 Task: Look for space in Mihona, India from 1st August, 2023 to 5th August, 2023 for 3 adults, 1 child in price range Rs.13000 to Rs.20000. Place can be entire place with 2 bedrooms having 3 beds and 2 bathrooms. Property type can be house, flat, guest house. Booking option can be shelf check-in. Required host language is English.
Action: Mouse moved to (431, 60)
Screenshot: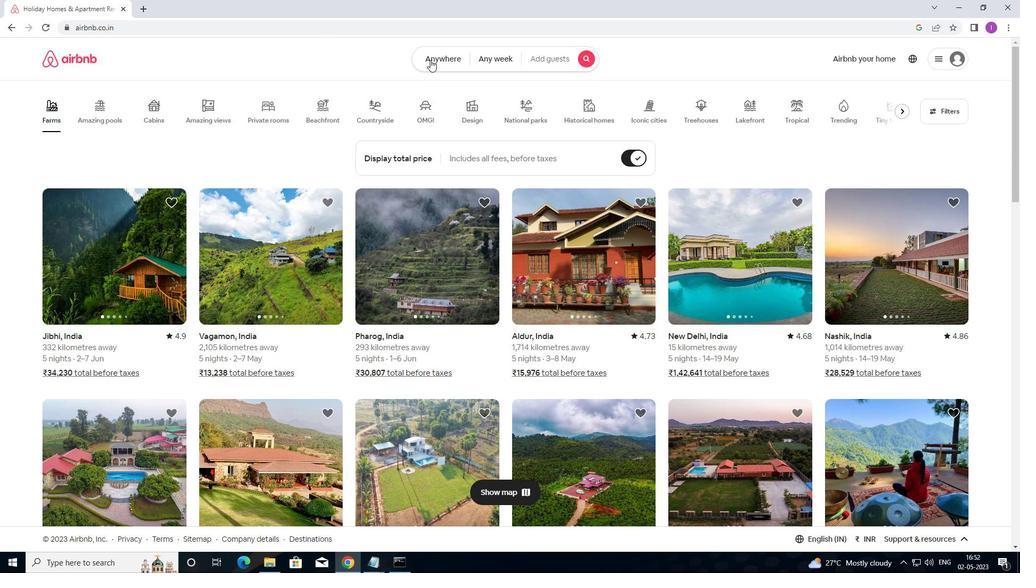 
Action: Mouse pressed left at (431, 60)
Screenshot: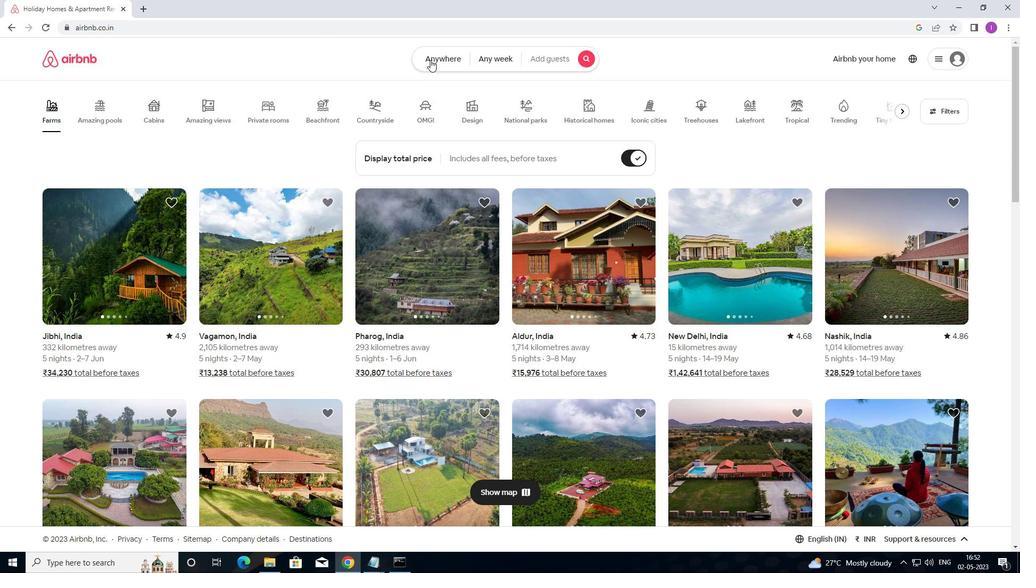 
Action: Mouse moved to (360, 105)
Screenshot: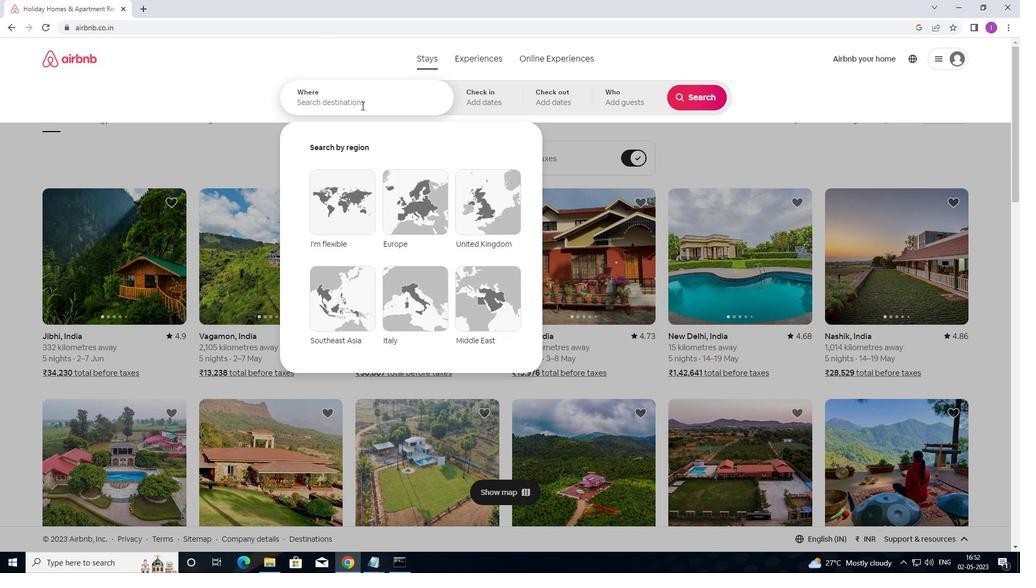 
Action: Mouse pressed left at (360, 105)
Screenshot: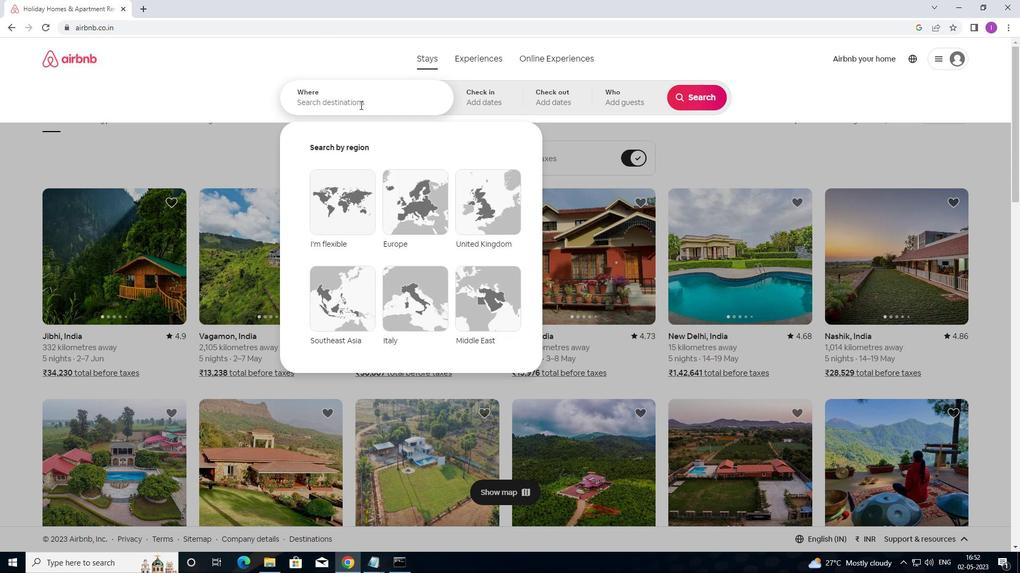
Action: Mouse moved to (452, 65)
Screenshot: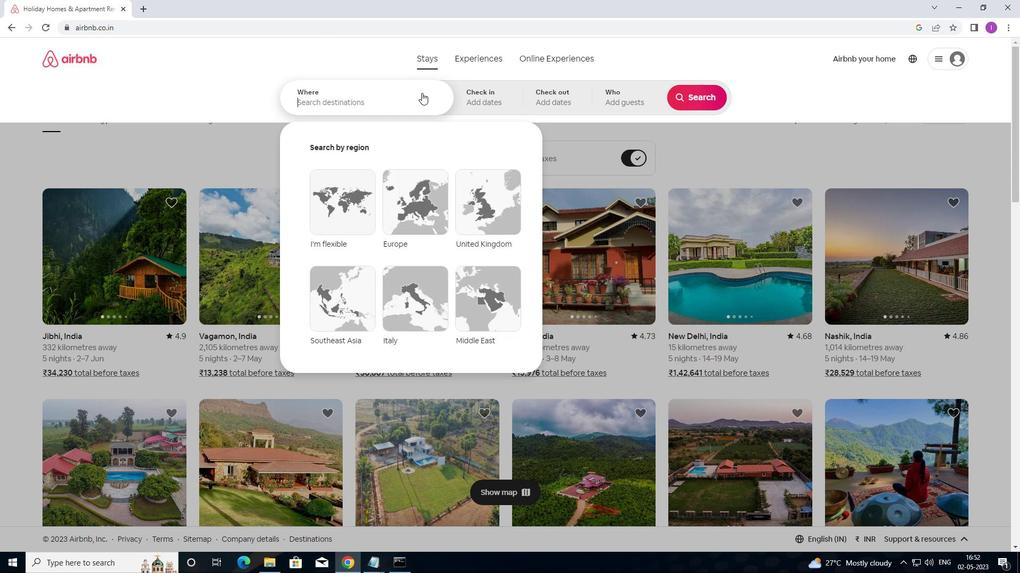
Action: Key pressed <Key.shift>MIHONA,<Key.shift>INDIA
Screenshot: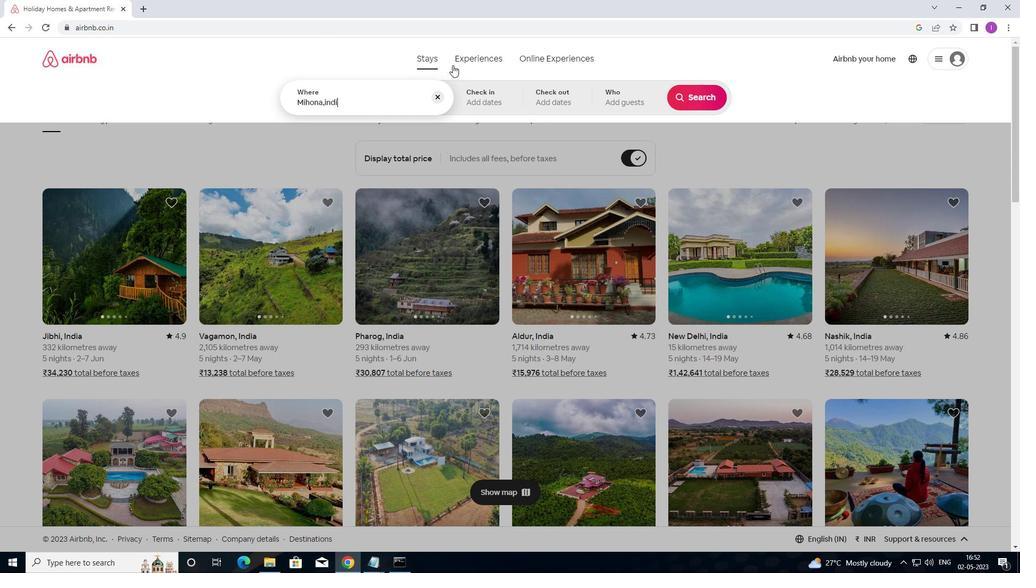 
Action: Mouse moved to (489, 104)
Screenshot: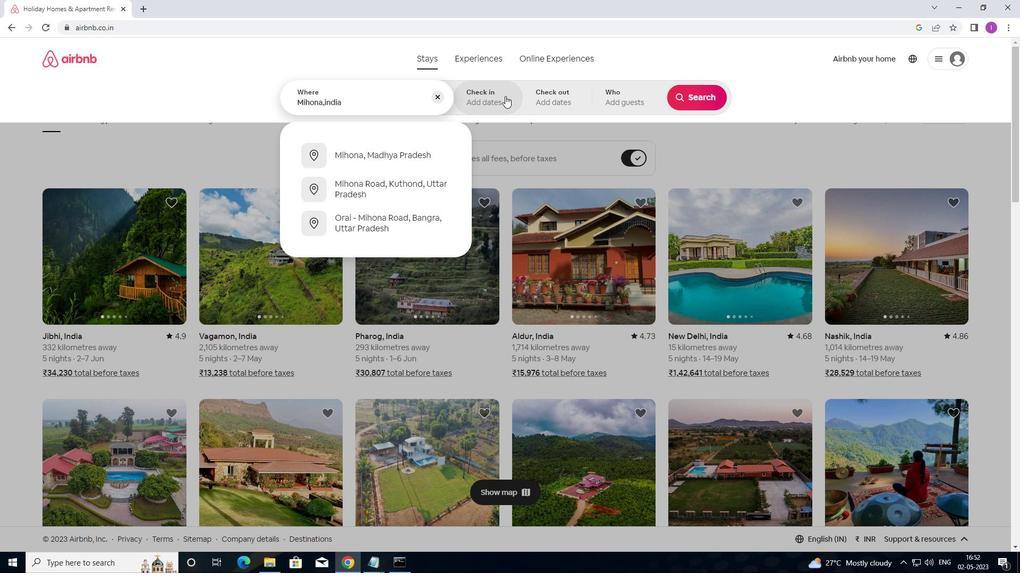 
Action: Mouse pressed left at (489, 104)
Screenshot: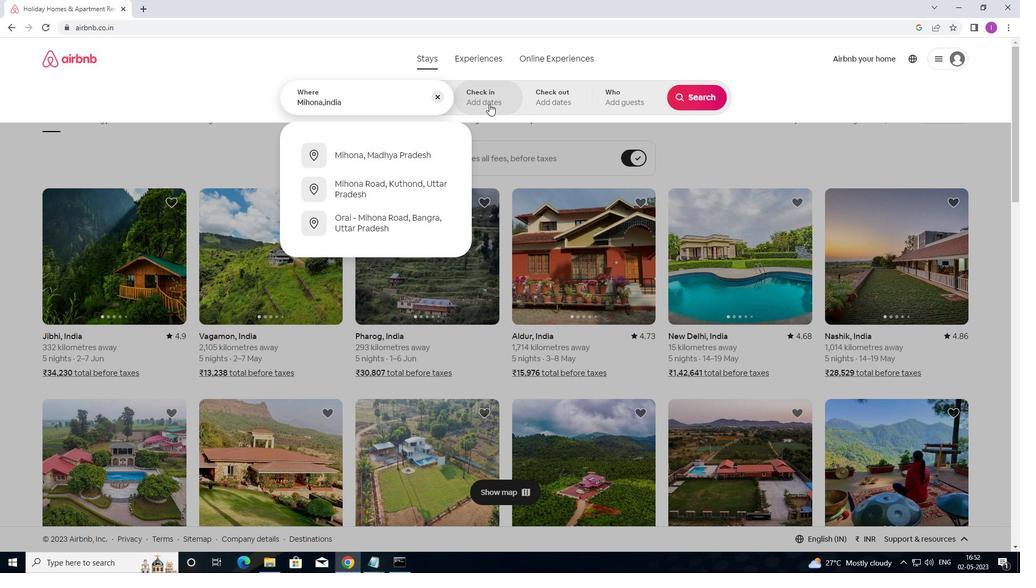 
Action: Mouse moved to (699, 180)
Screenshot: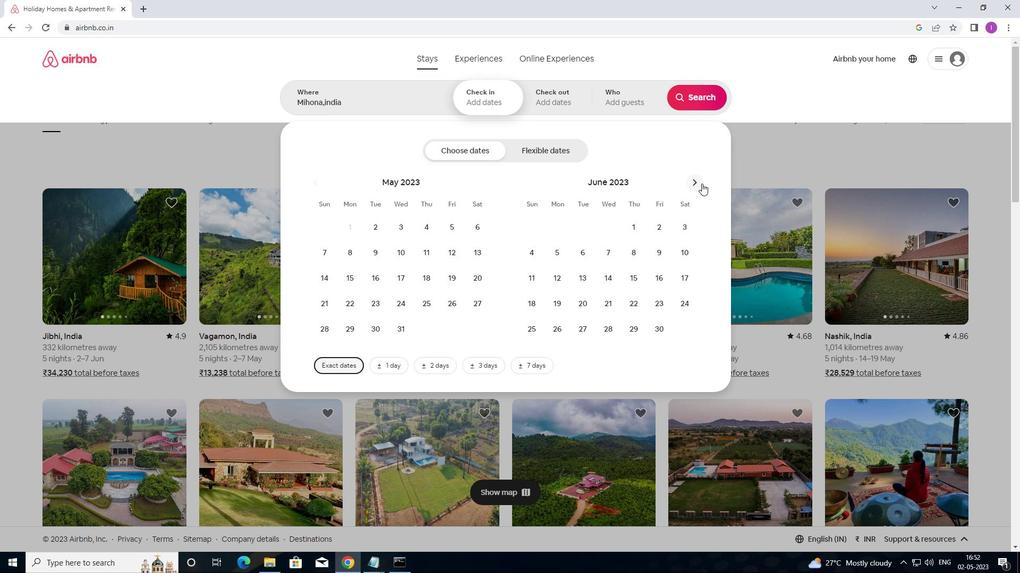 
Action: Mouse pressed left at (699, 180)
Screenshot: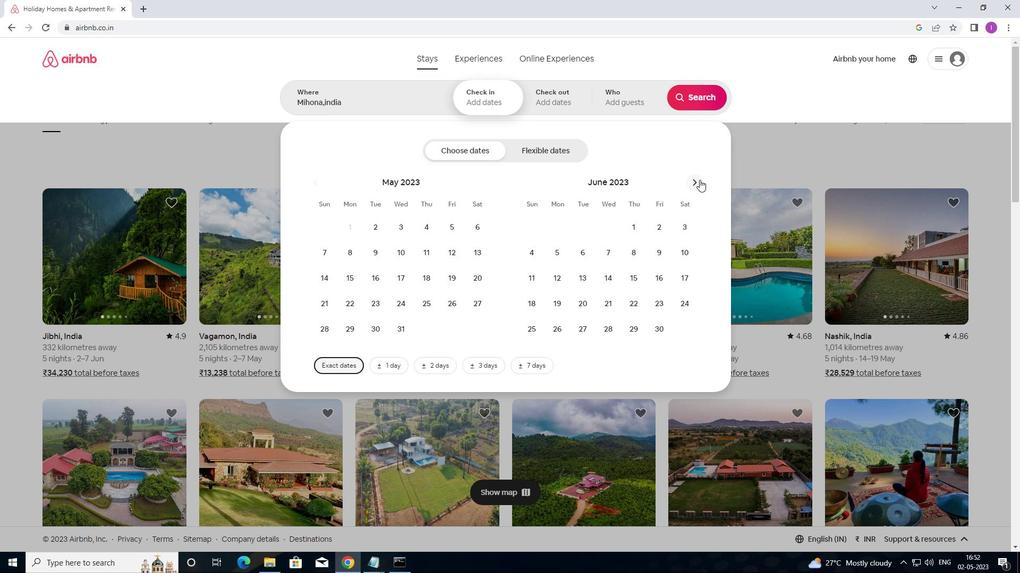 
Action: Mouse pressed left at (699, 180)
Screenshot: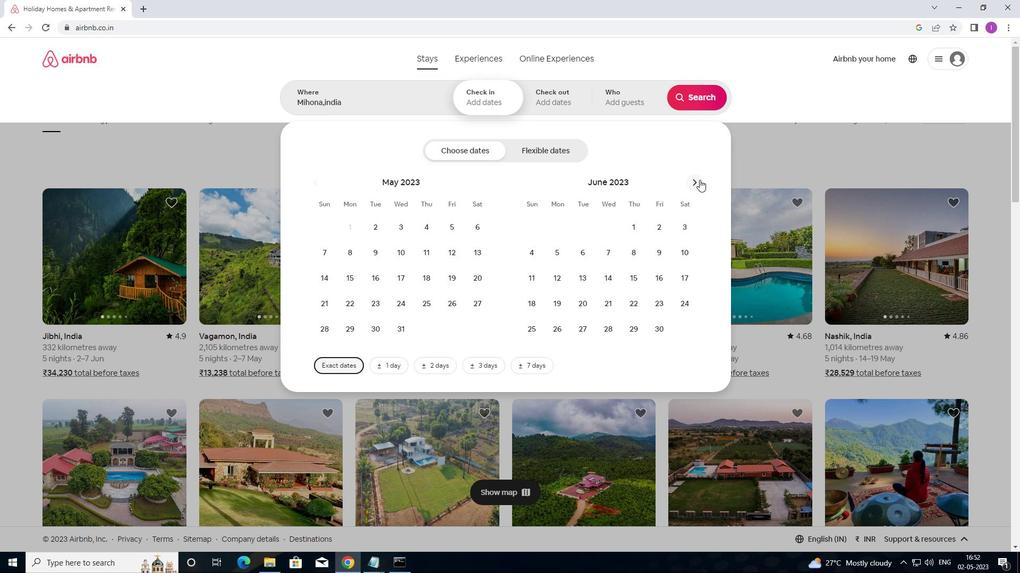 
Action: Mouse pressed left at (699, 180)
Screenshot: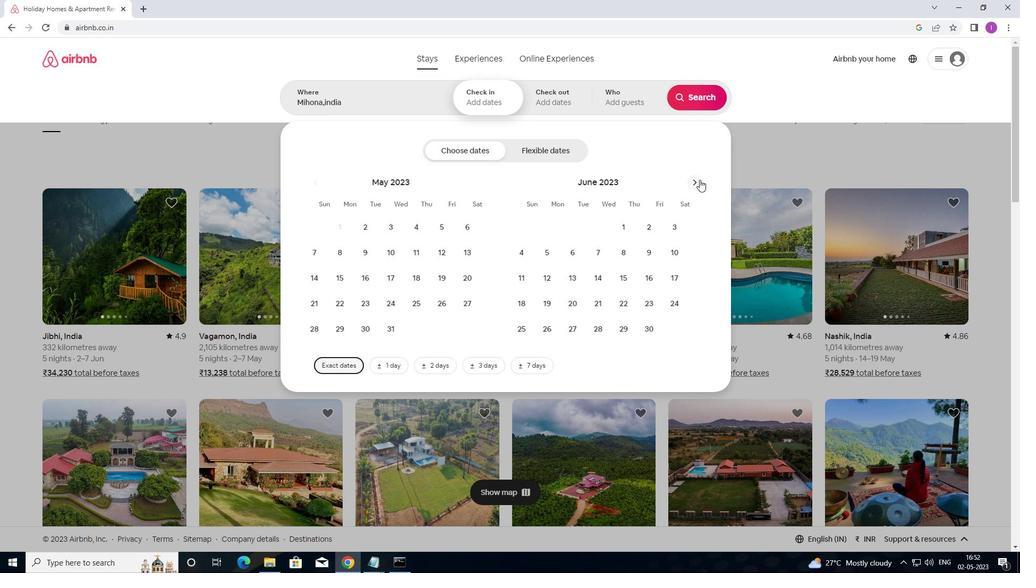
Action: Mouse moved to (699, 180)
Screenshot: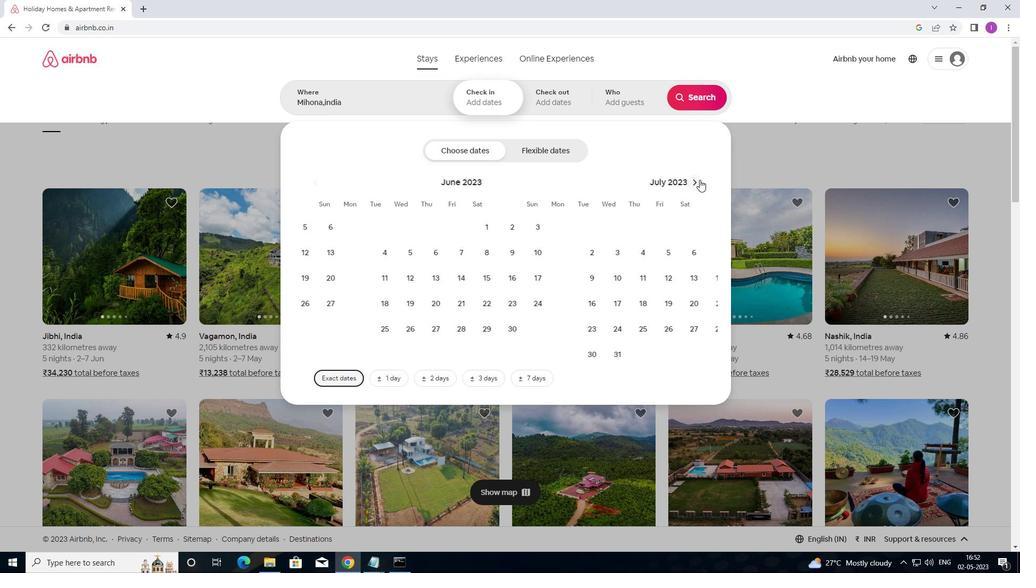 
Action: Mouse pressed left at (699, 180)
Screenshot: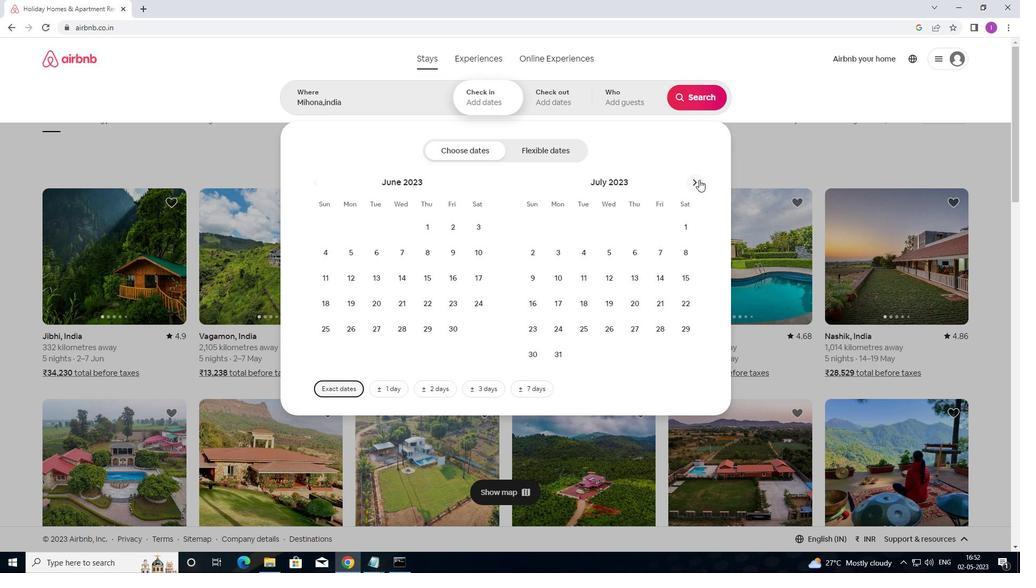 
Action: Mouse moved to (369, 227)
Screenshot: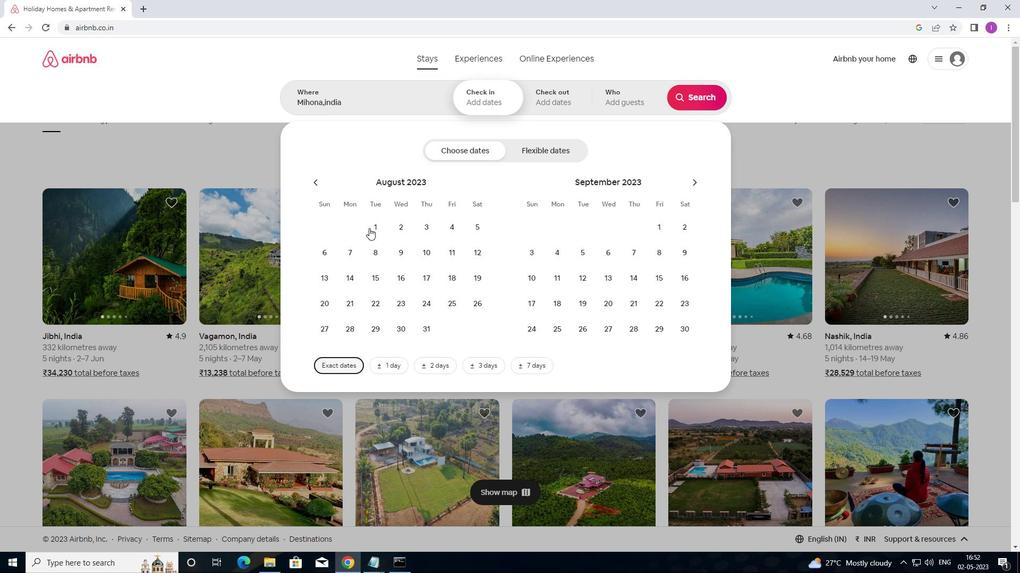 
Action: Mouse pressed left at (369, 227)
Screenshot: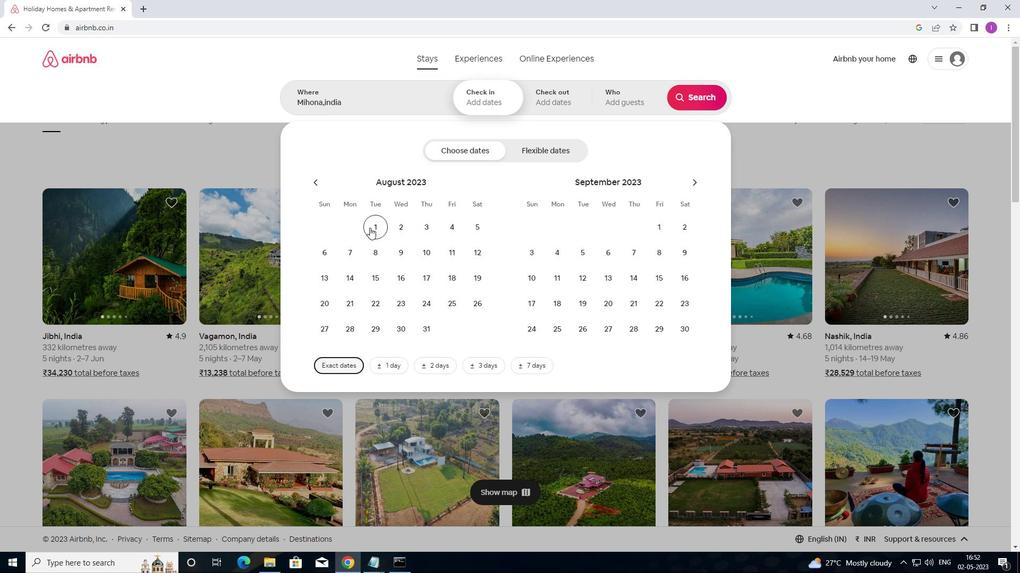
Action: Mouse moved to (486, 221)
Screenshot: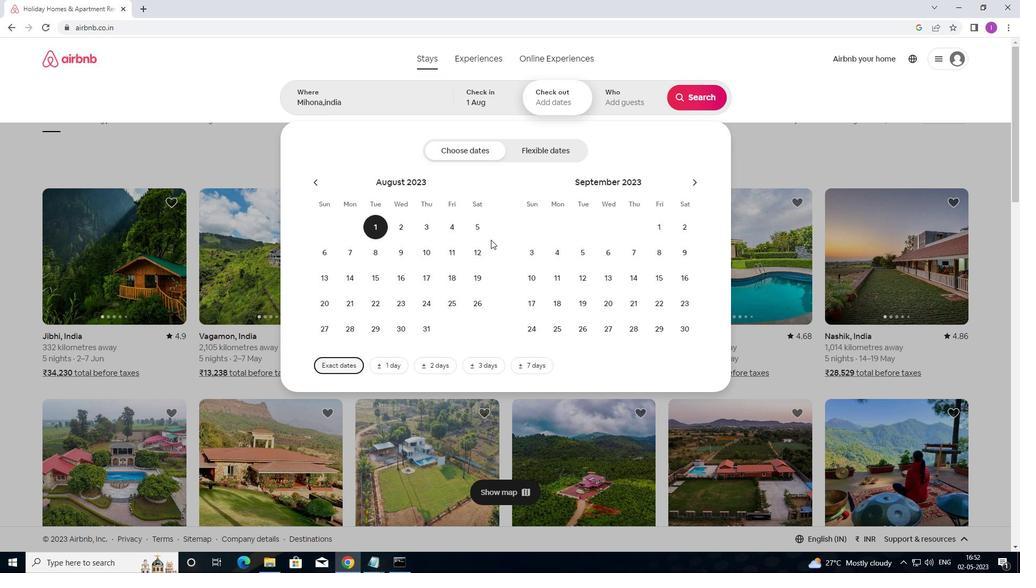 
Action: Mouse pressed left at (486, 221)
Screenshot: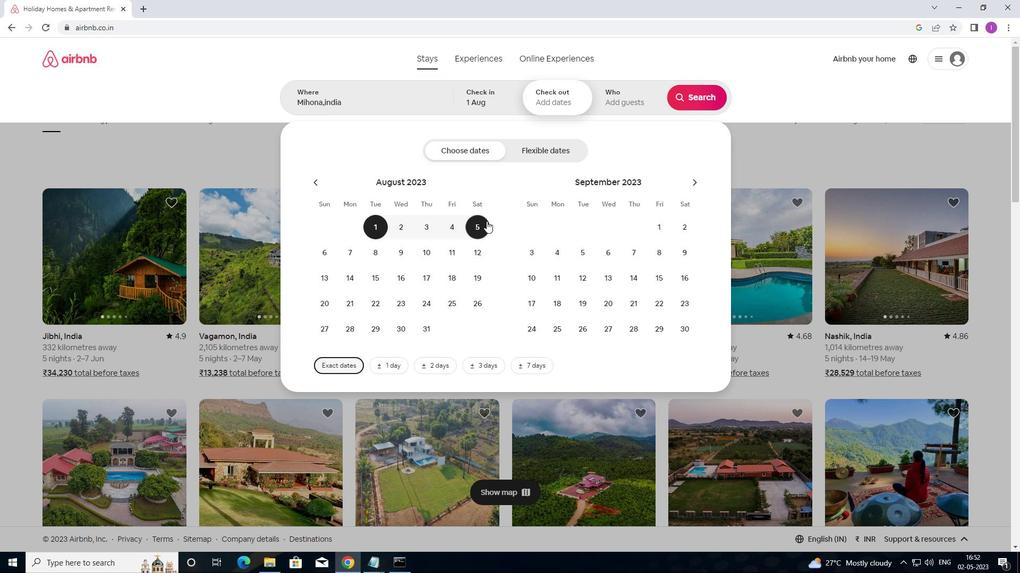 
Action: Mouse moved to (639, 89)
Screenshot: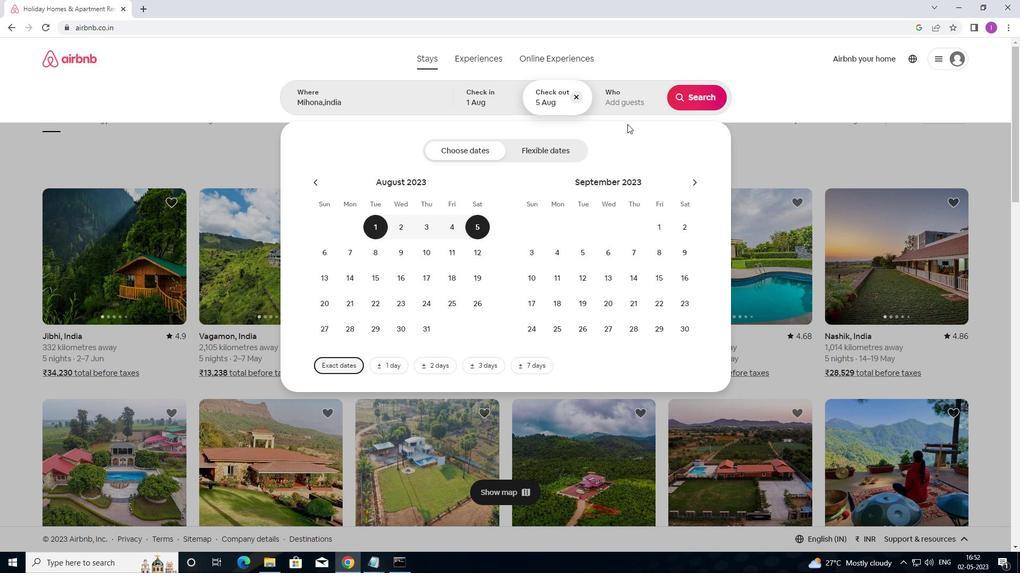 
Action: Mouse pressed left at (639, 89)
Screenshot: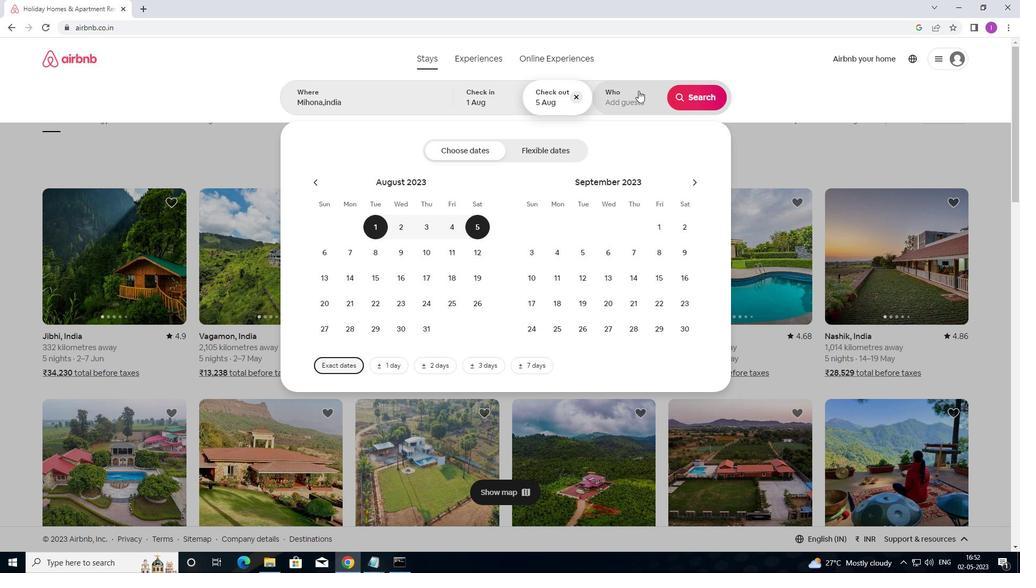
Action: Mouse moved to (694, 150)
Screenshot: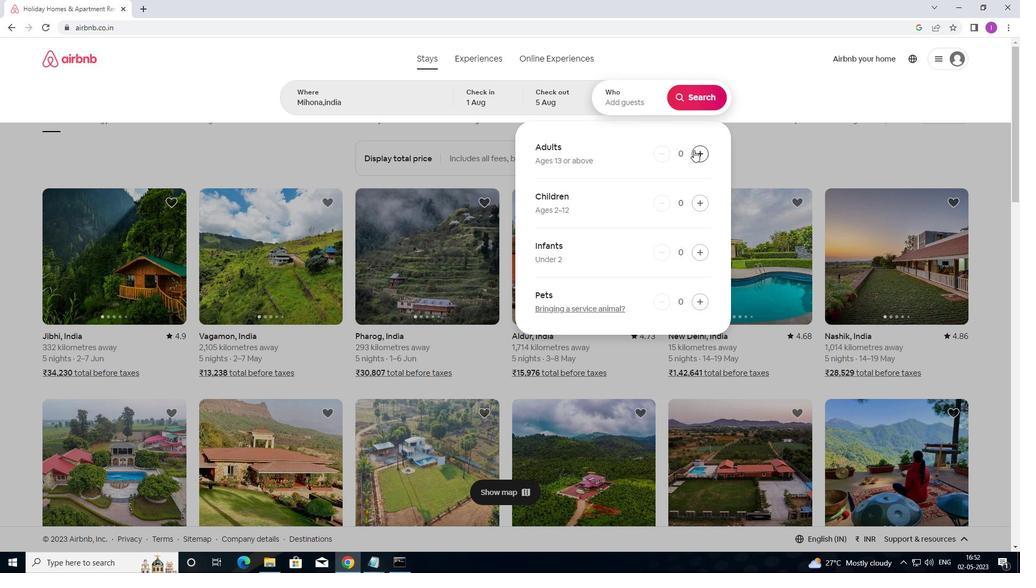 
Action: Mouse pressed left at (694, 150)
Screenshot: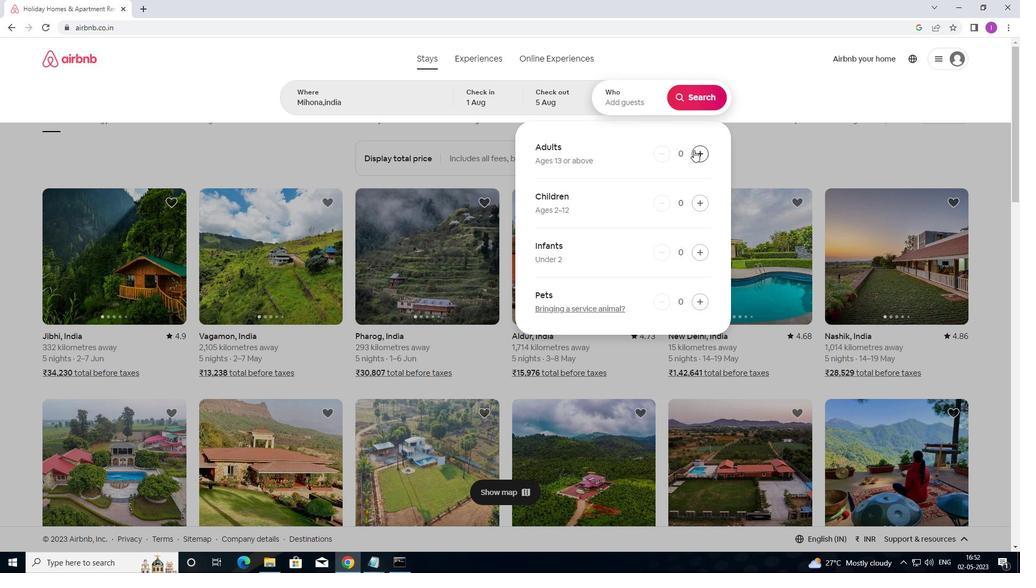 
Action: Mouse pressed left at (694, 150)
Screenshot: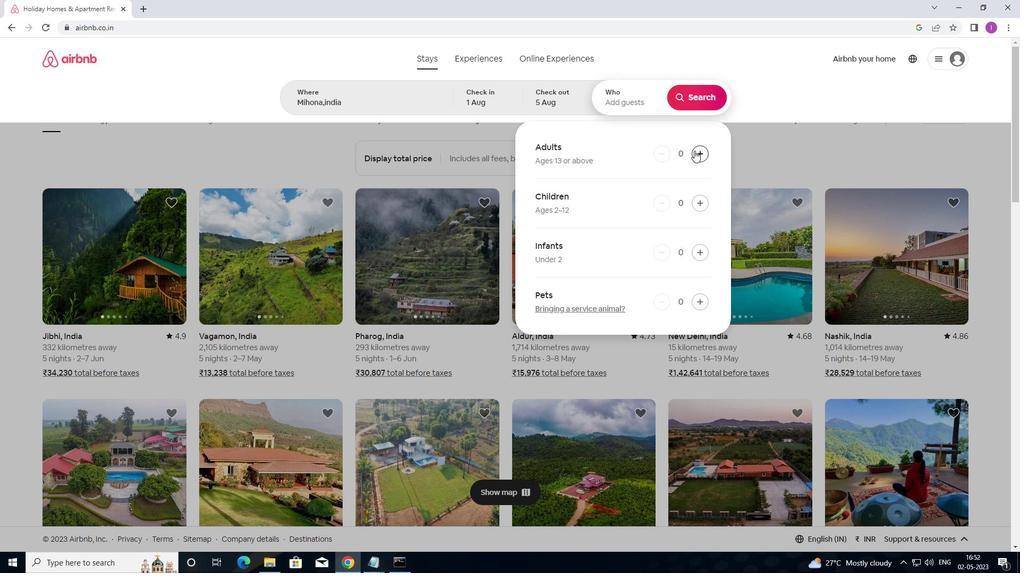 
Action: Mouse moved to (694, 150)
Screenshot: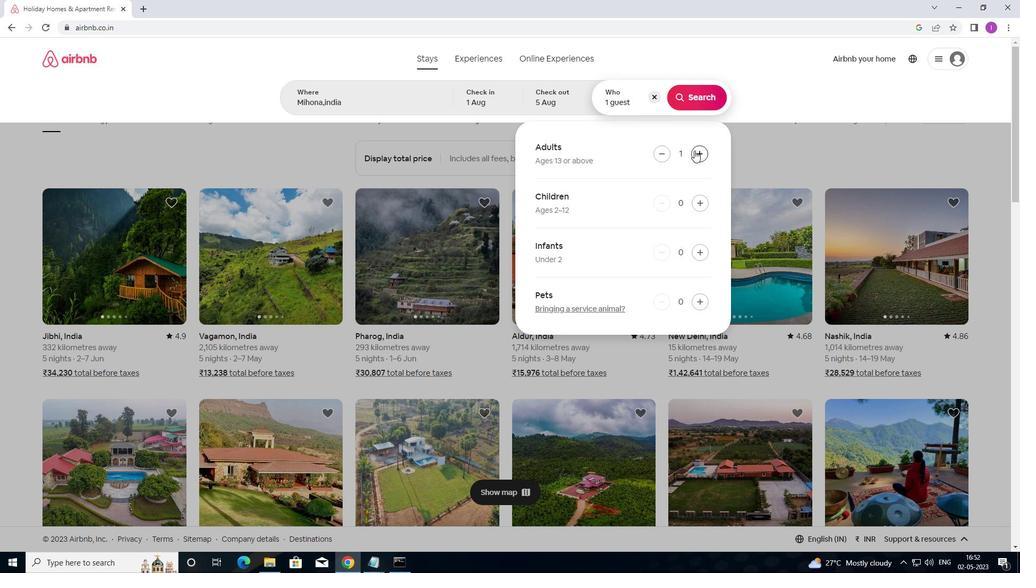 
Action: Mouse pressed left at (694, 150)
Screenshot: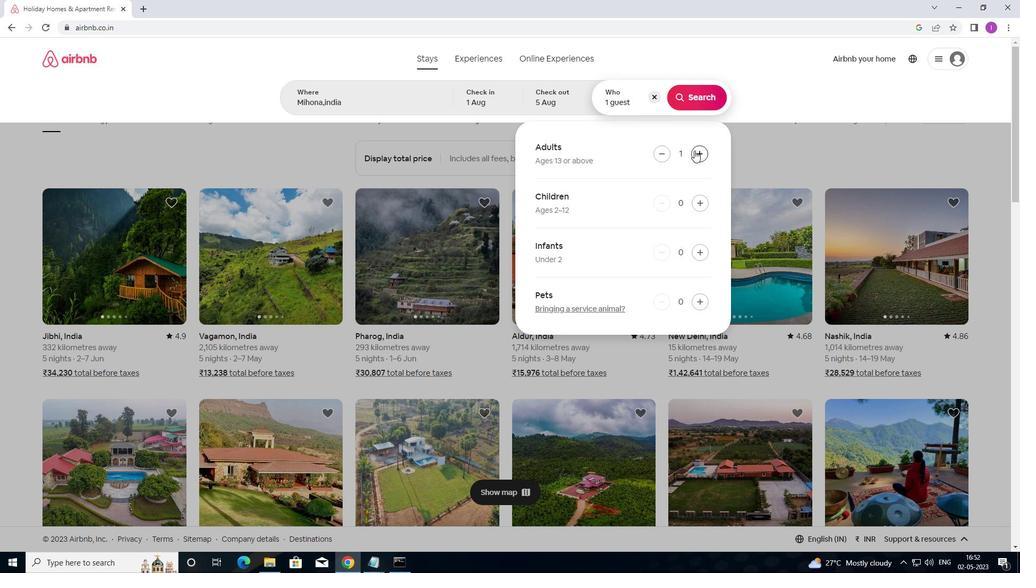 
Action: Mouse moved to (697, 150)
Screenshot: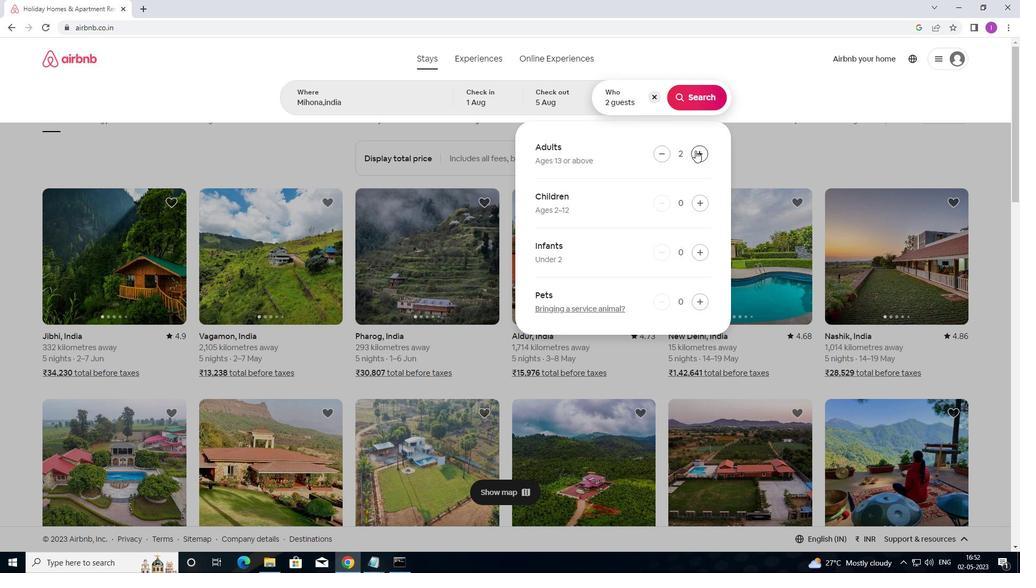 
Action: Mouse pressed left at (697, 150)
Screenshot: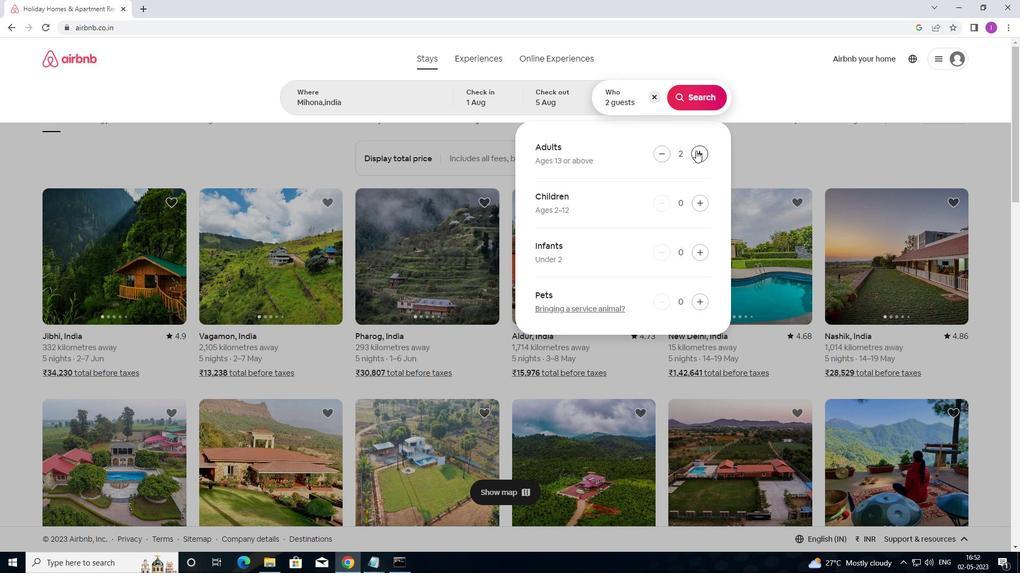 
Action: Mouse moved to (666, 149)
Screenshot: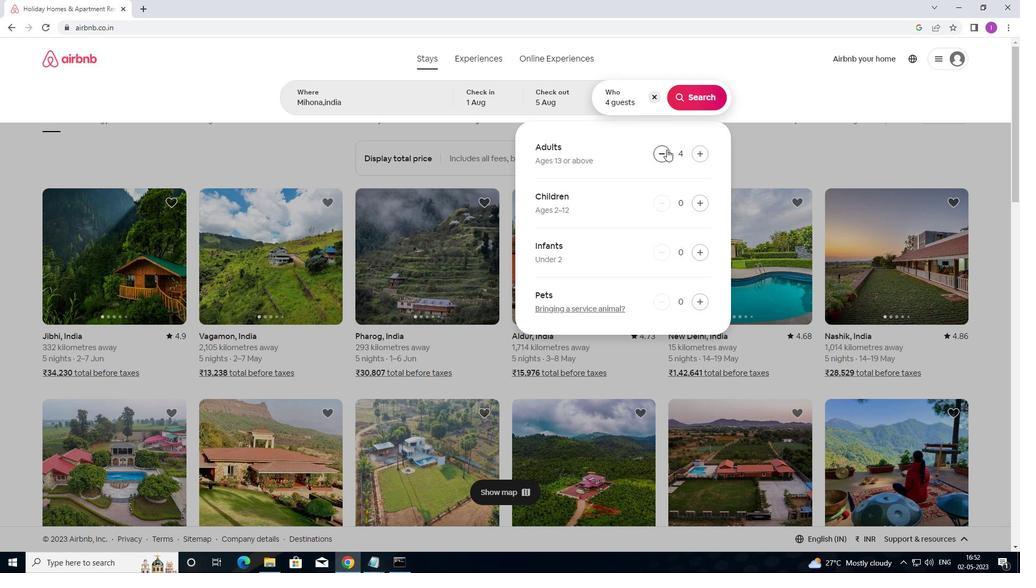 
Action: Mouse pressed left at (666, 149)
Screenshot: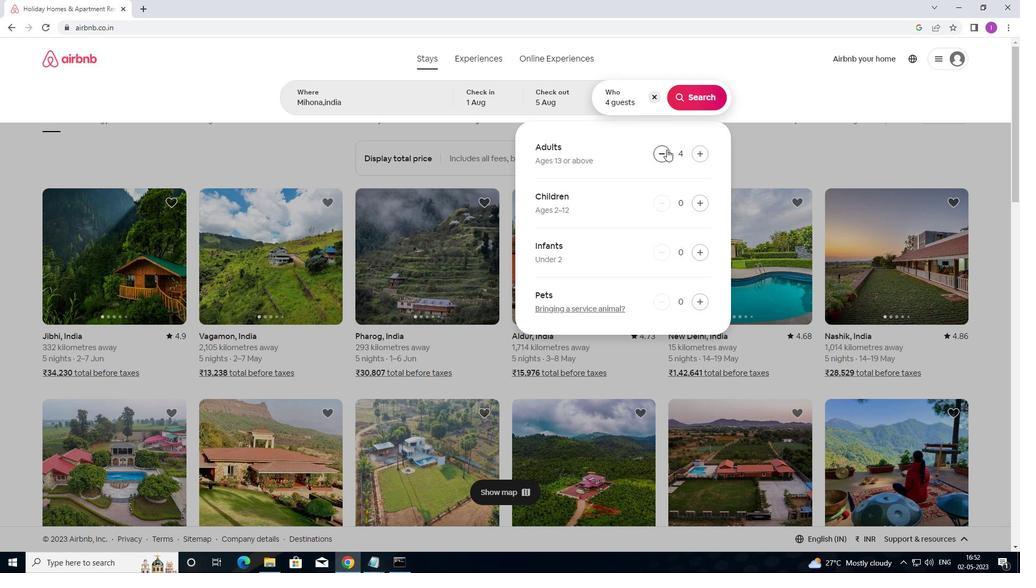 
Action: Mouse moved to (698, 204)
Screenshot: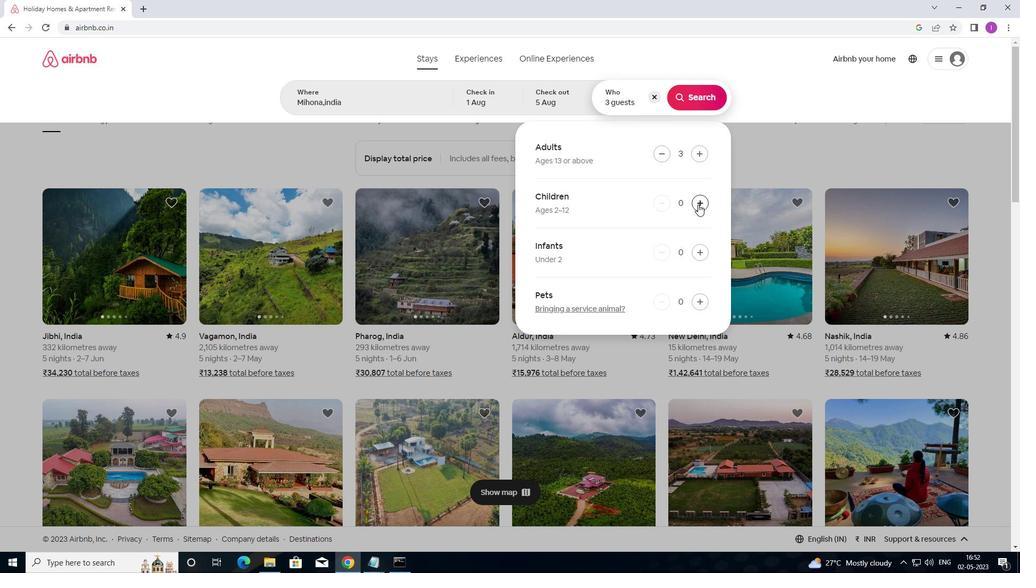 
Action: Mouse pressed left at (698, 204)
Screenshot: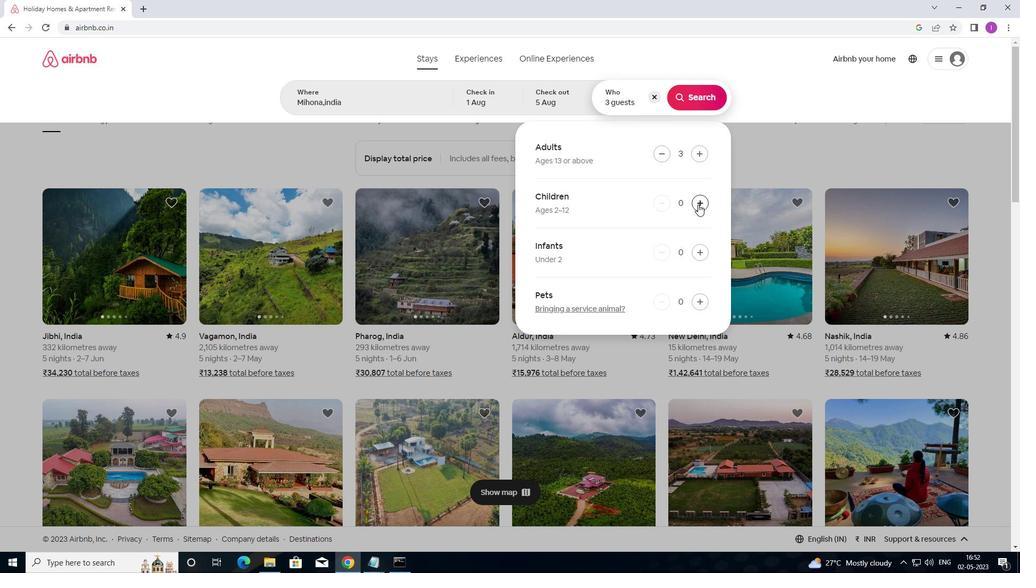 
Action: Mouse moved to (705, 102)
Screenshot: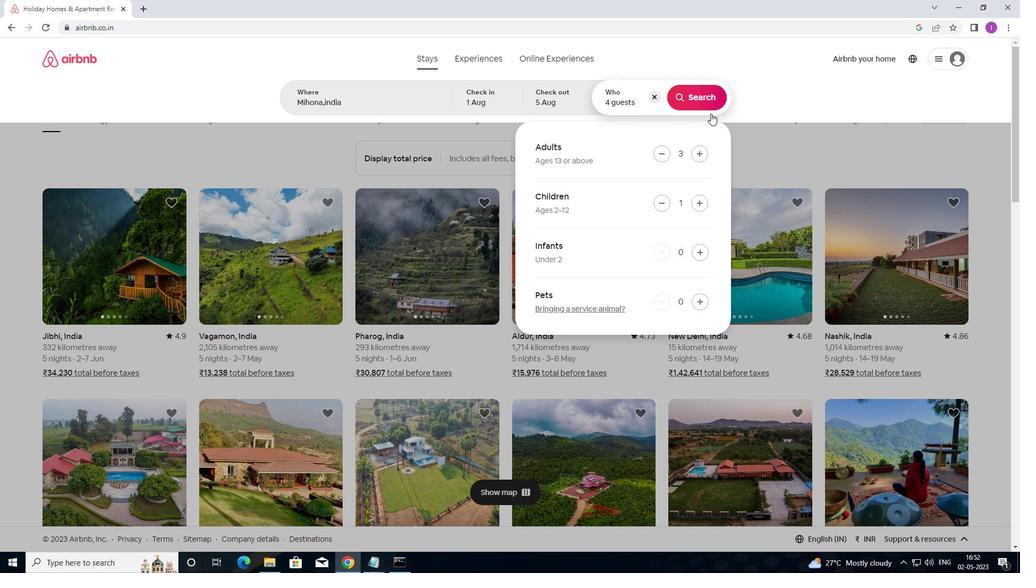 
Action: Mouse pressed left at (705, 102)
Screenshot: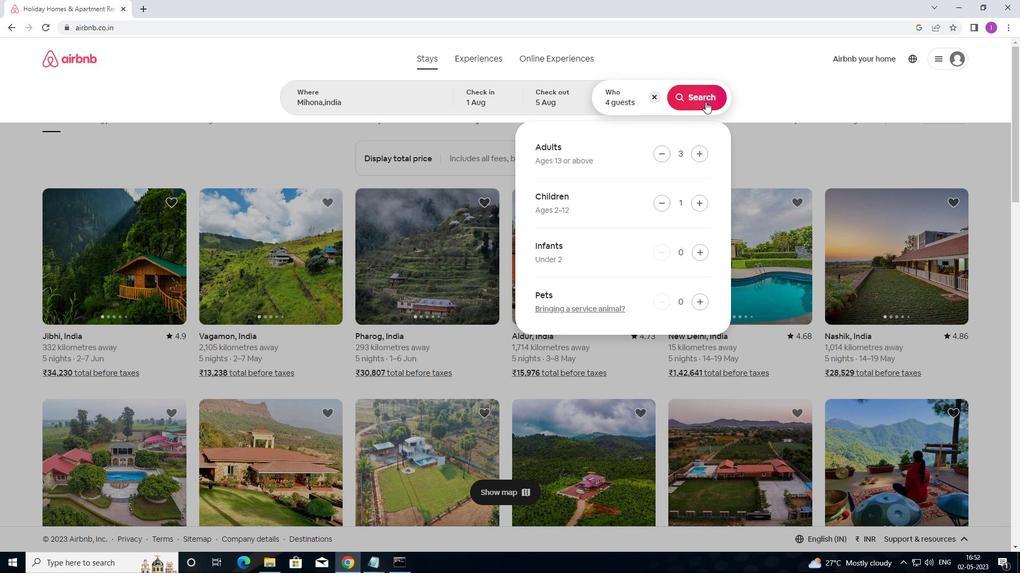 
Action: Mouse moved to (991, 100)
Screenshot: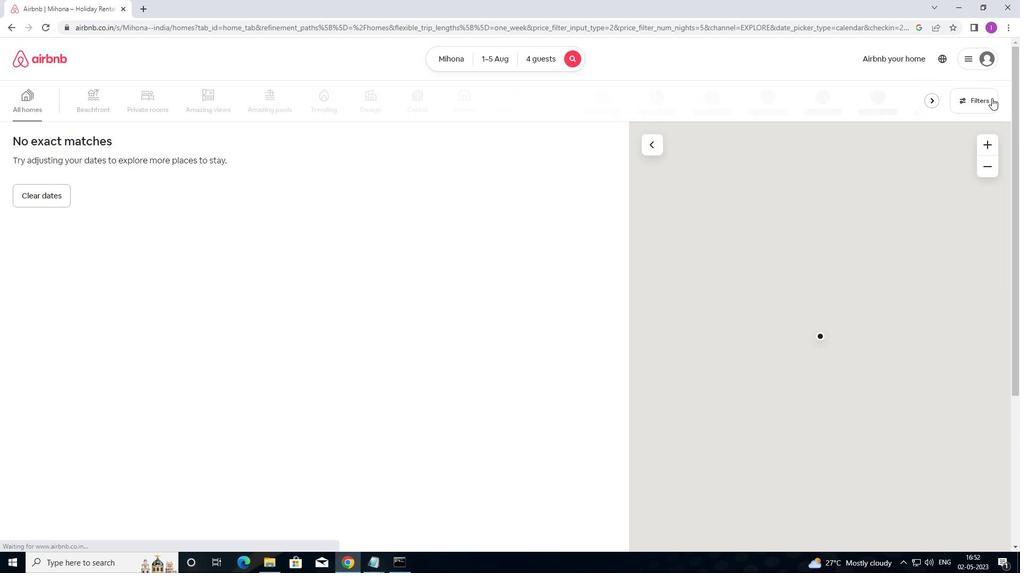 
Action: Mouse pressed left at (991, 100)
Screenshot: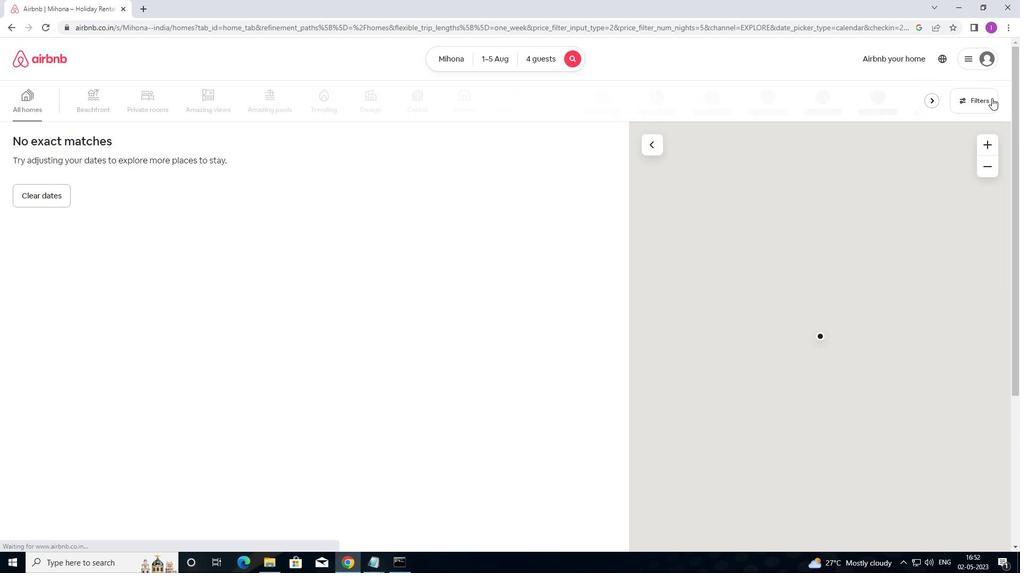 
Action: Mouse moved to (382, 168)
Screenshot: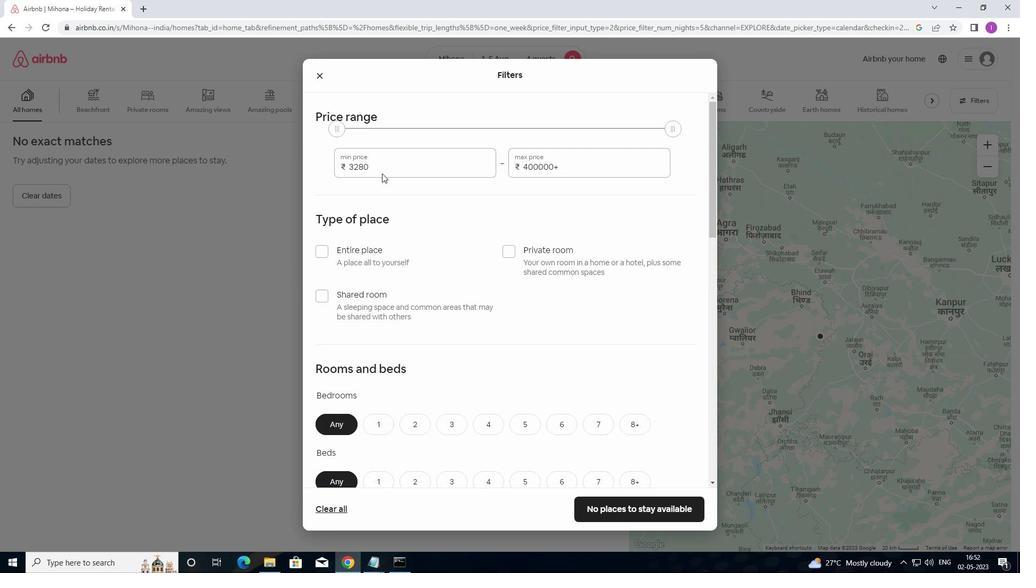 
Action: Mouse pressed left at (382, 168)
Screenshot: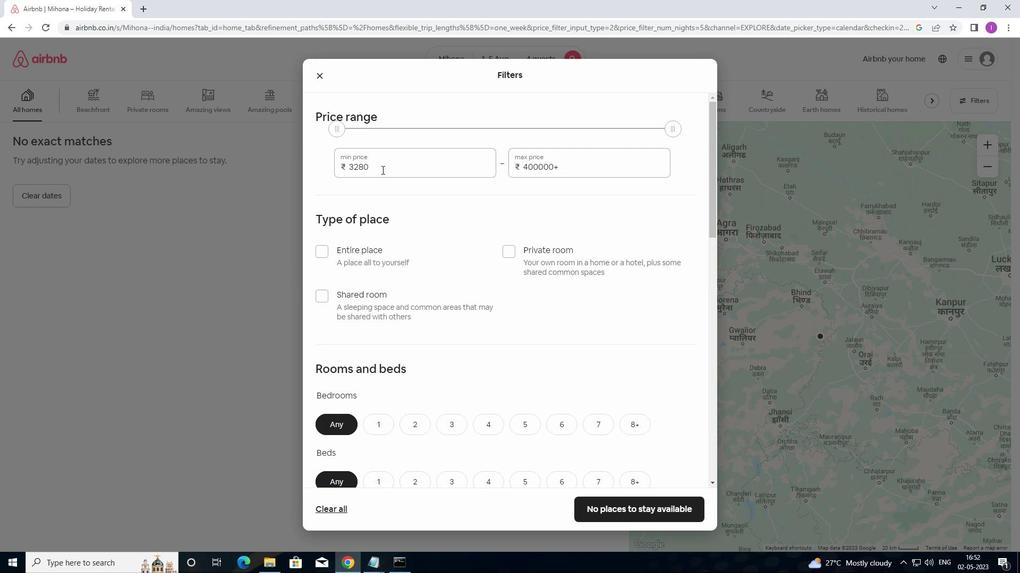 
Action: Mouse moved to (363, 164)
Screenshot: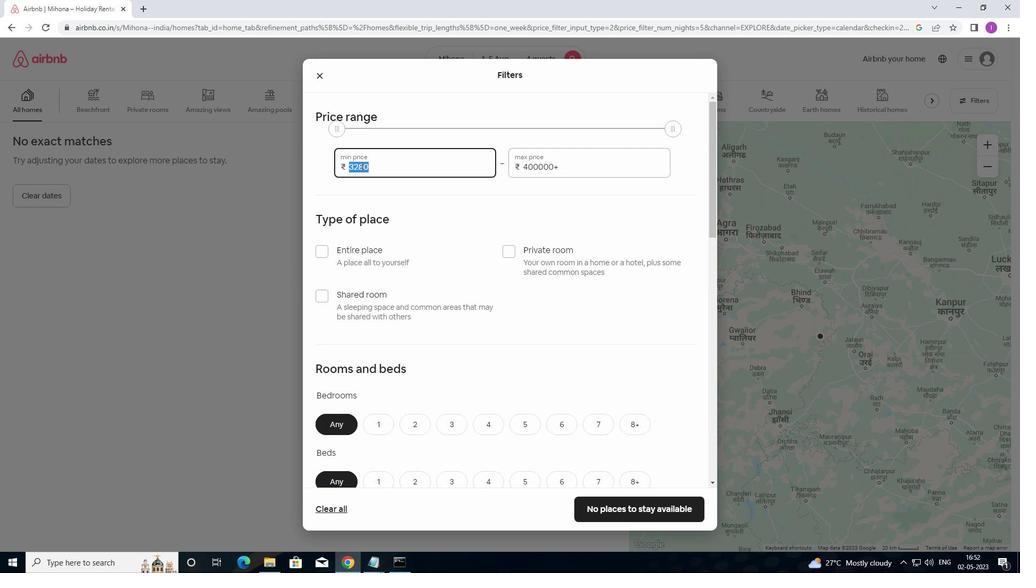 
Action: Key pressed 1
Screenshot: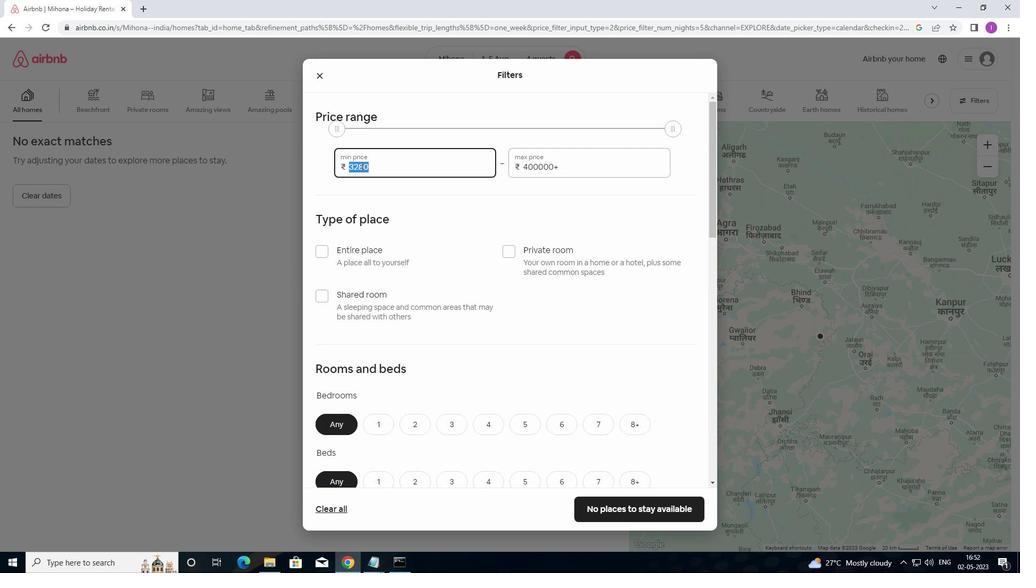 
Action: Mouse moved to (365, 163)
Screenshot: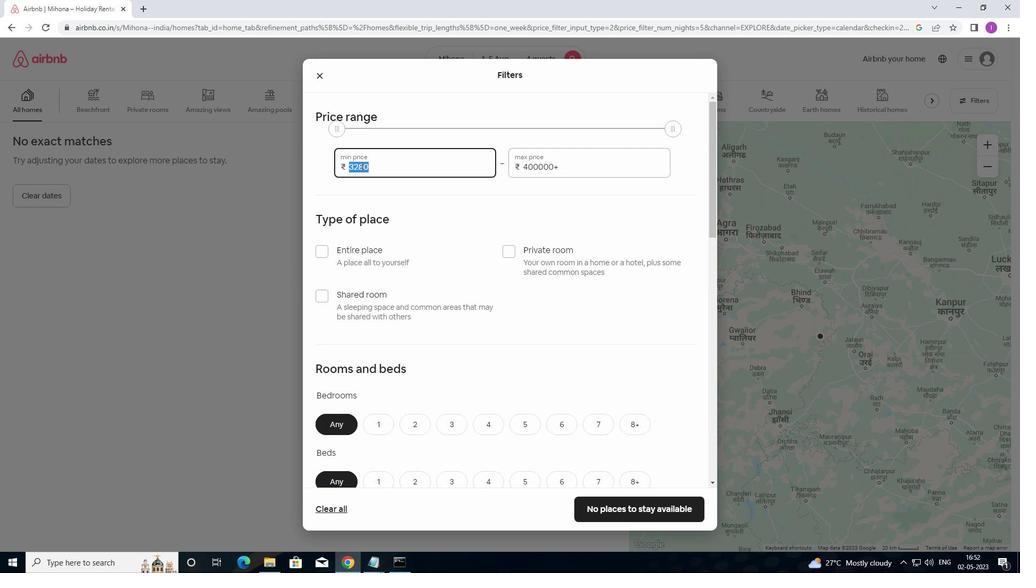 
Action: Key pressed 3
Screenshot: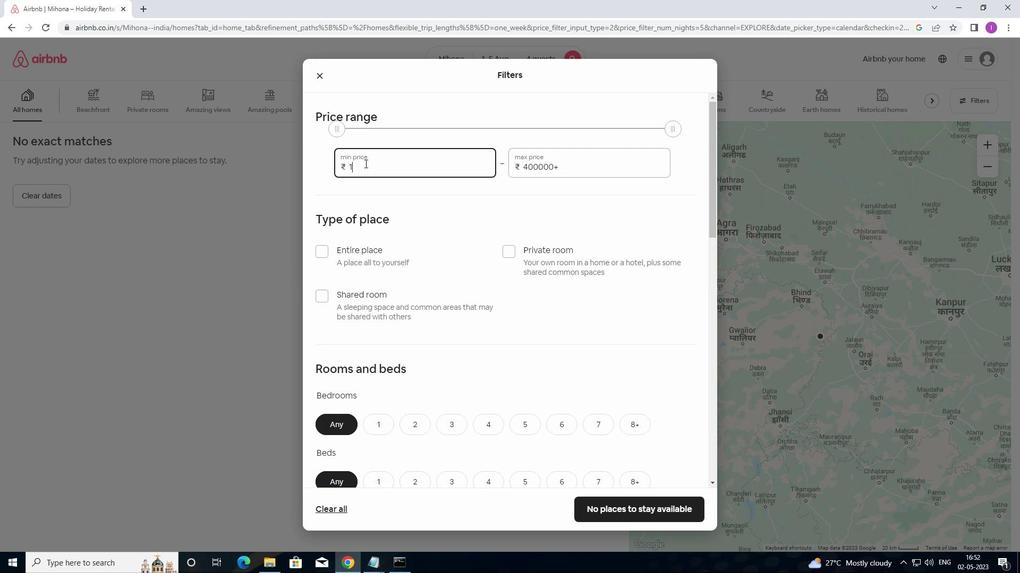 
Action: Mouse moved to (366, 163)
Screenshot: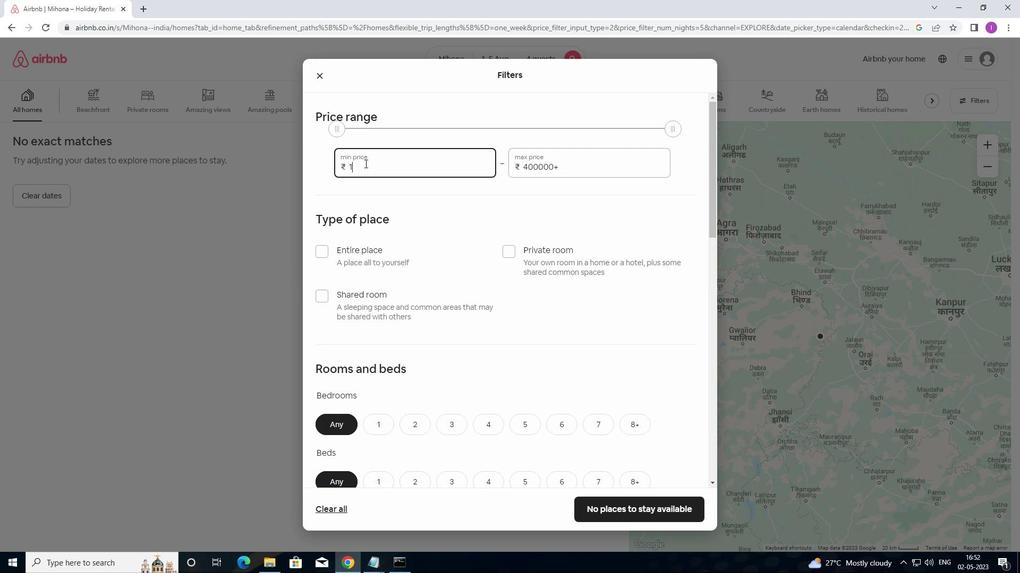 
Action: Key pressed 0
Screenshot: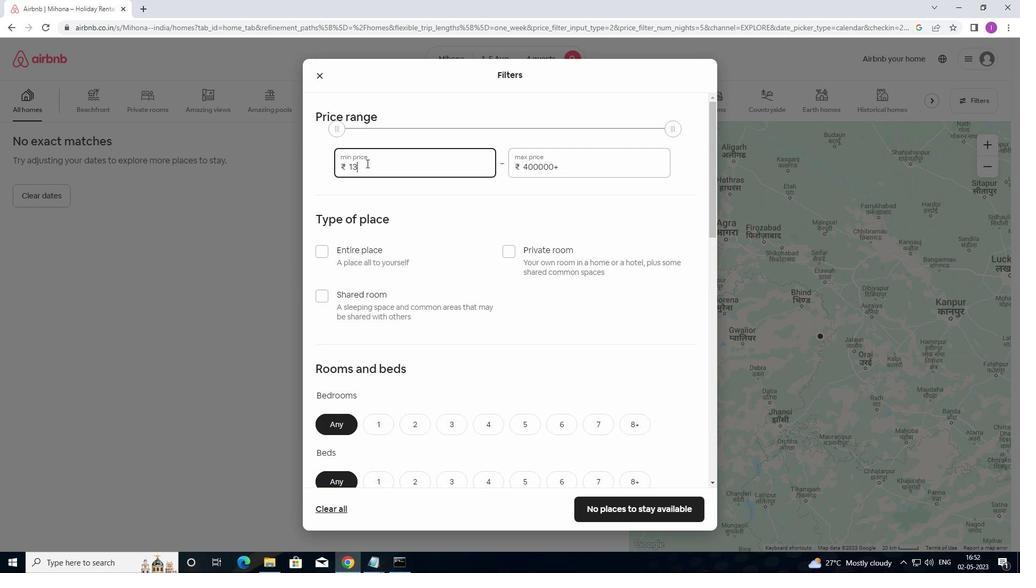 
Action: Mouse moved to (367, 163)
Screenshot: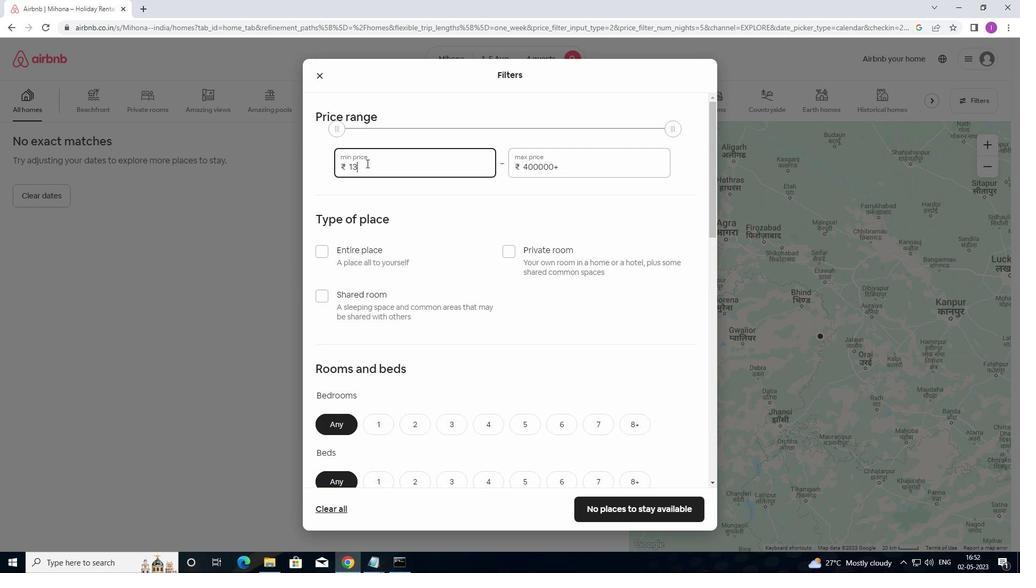 
Action: Key pressed 00
Screenshot: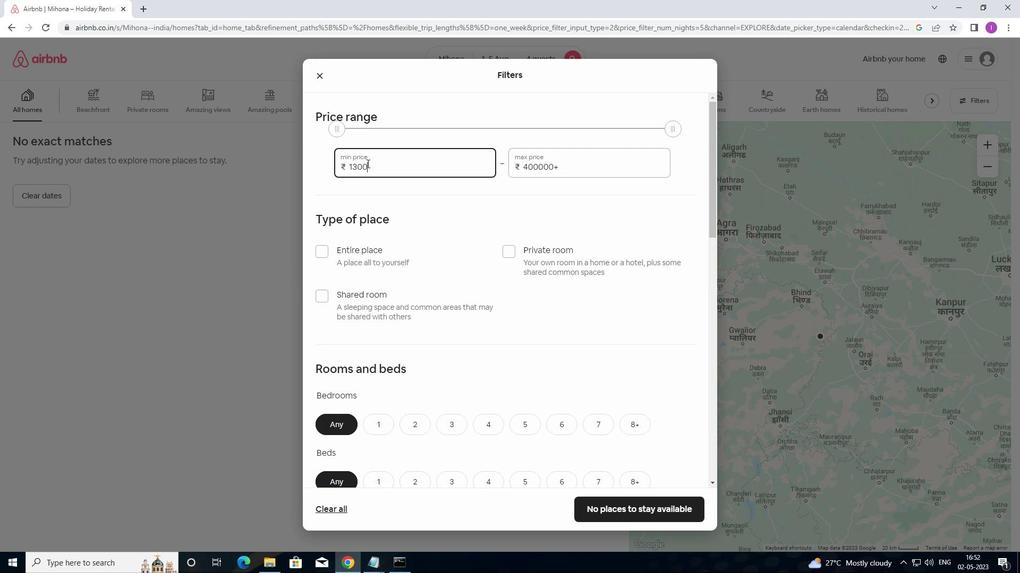 
Action: Mouse moved to (562, 165)
Screenshot: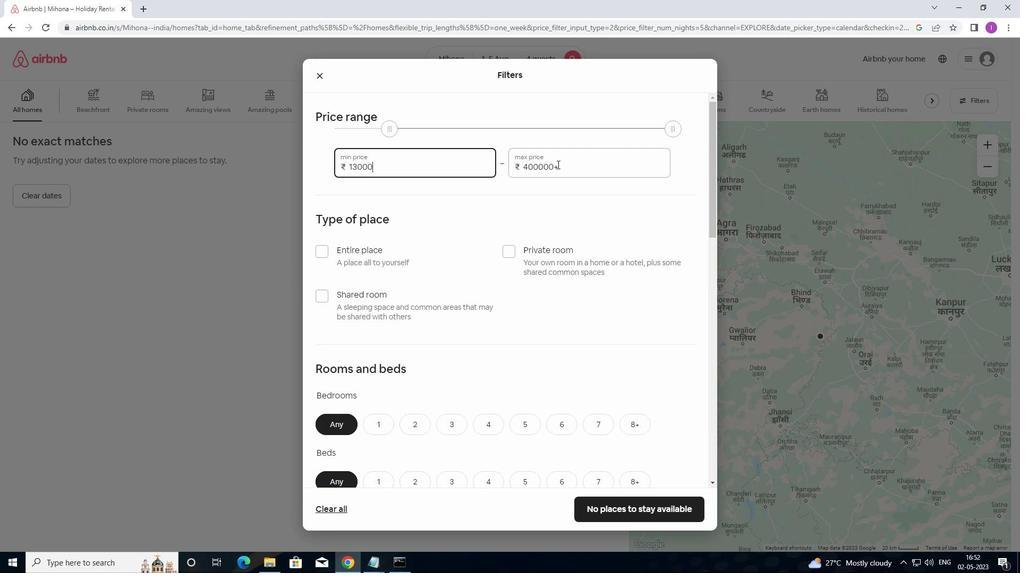 
Action: Mouse pressed left at (562, 165)
Screenshot: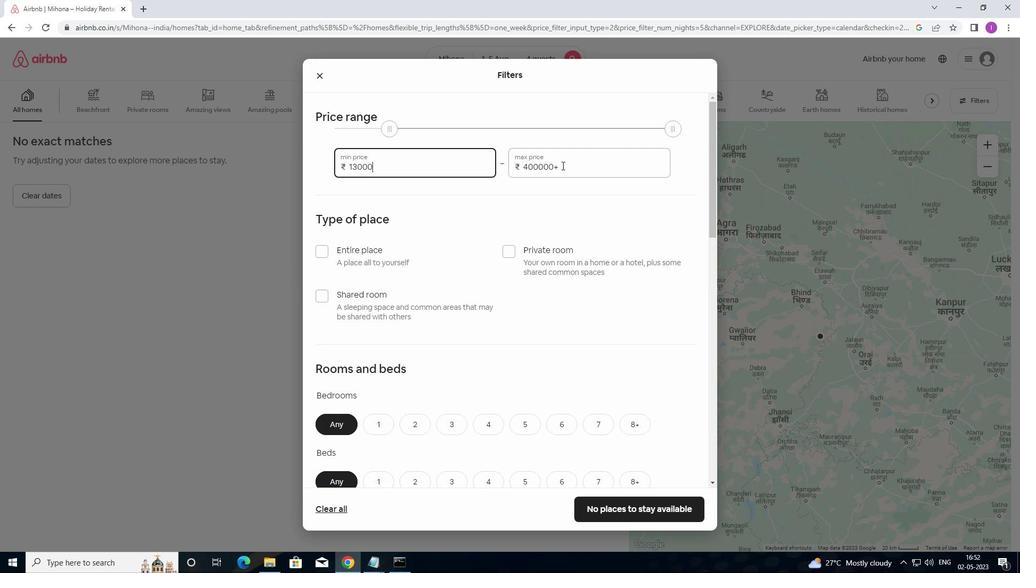 
Action: Mouse moved to (514, 173)
Screenshot: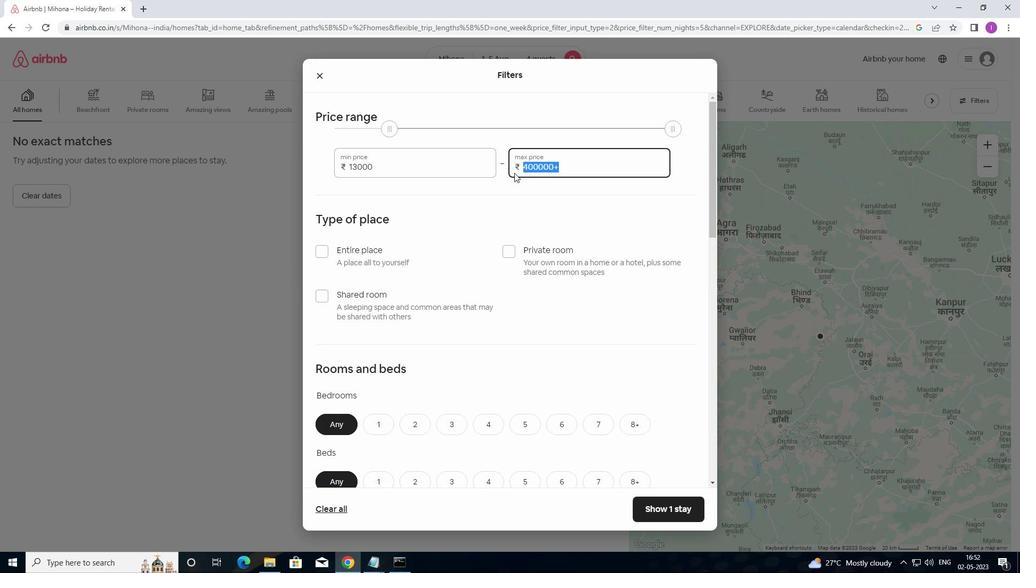 
Action: Key pressed 2
Screenshot: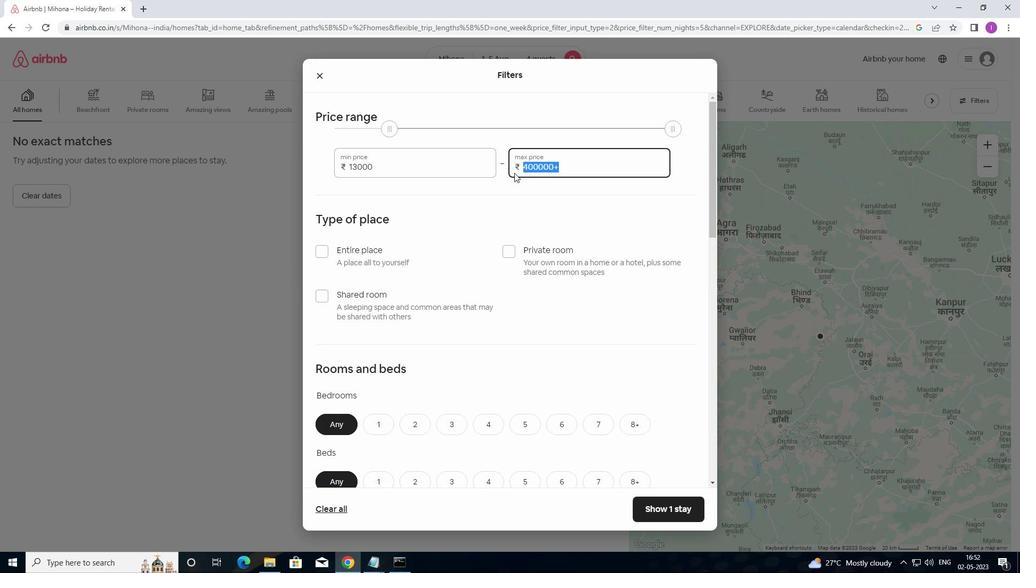 
Action: Mouse moved to (514, 173)
Screenshot: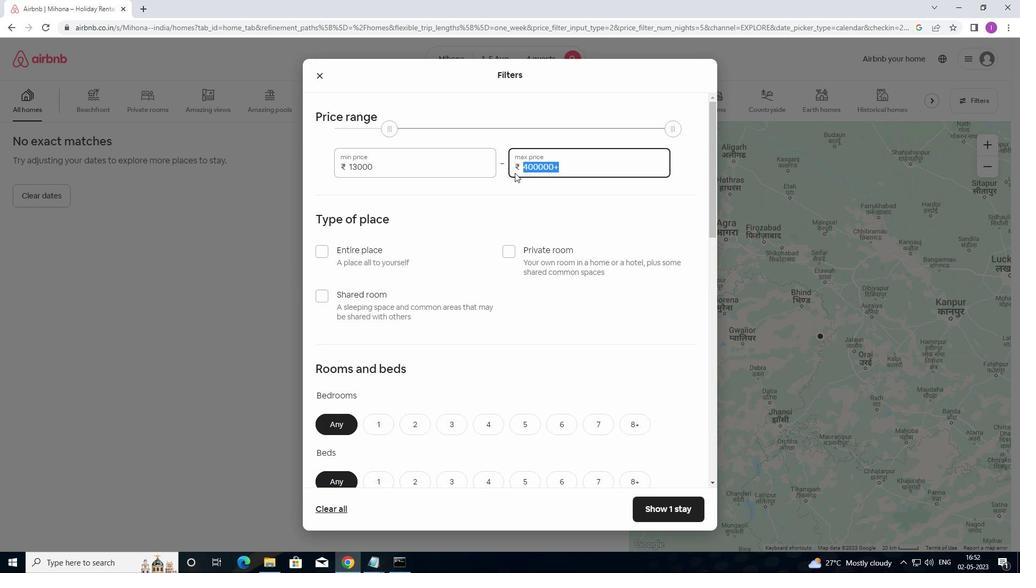 
Action: Key pressed 0
Screenshot: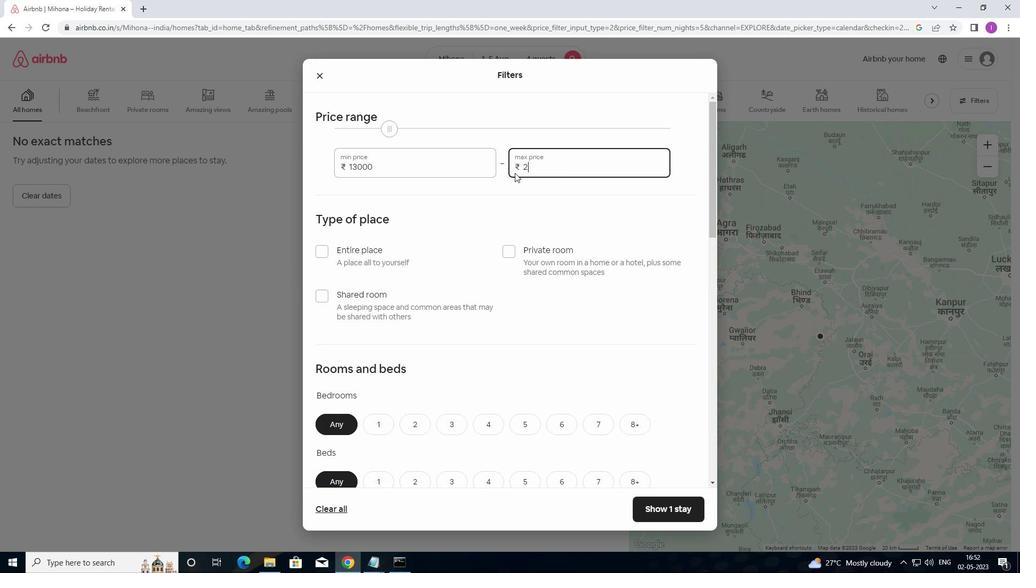 
Action: Mouse moved to (515, 173)
Screenshot: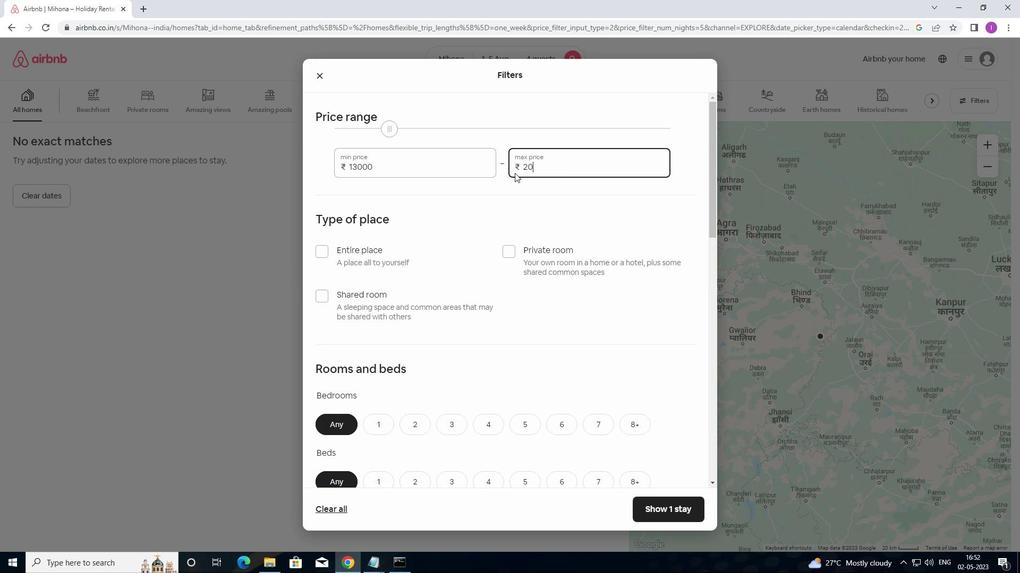 
Action: Key pressed 0
Screenshot: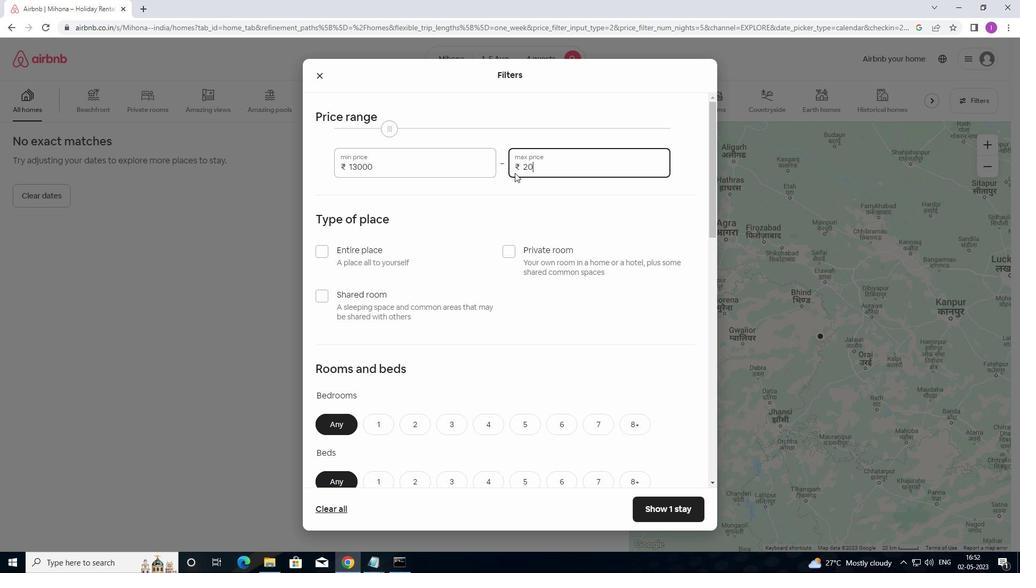 
Action: Mouse moved to (515, 172)
Screenshot: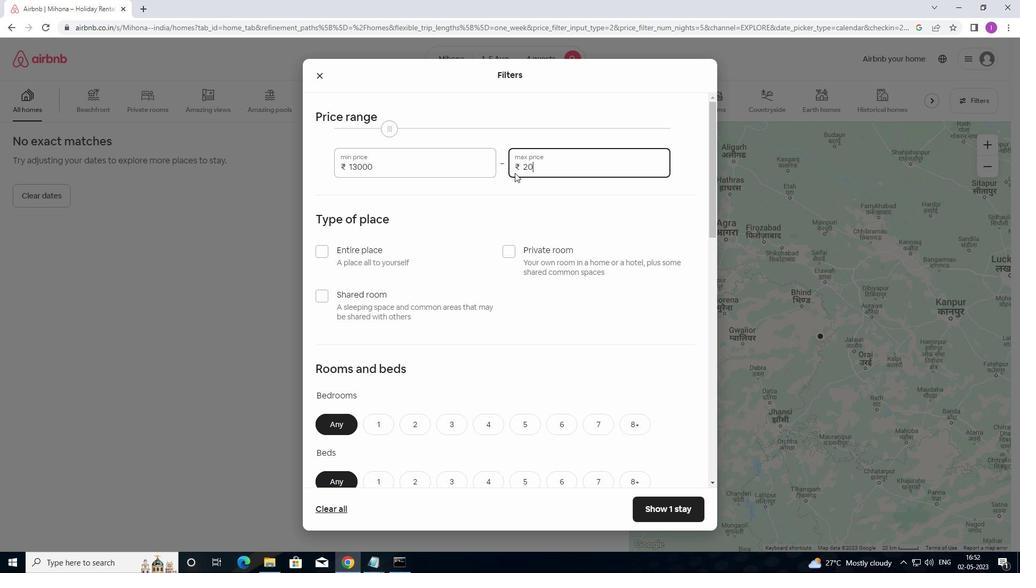 
Action: Key pressed 0
Screenshot: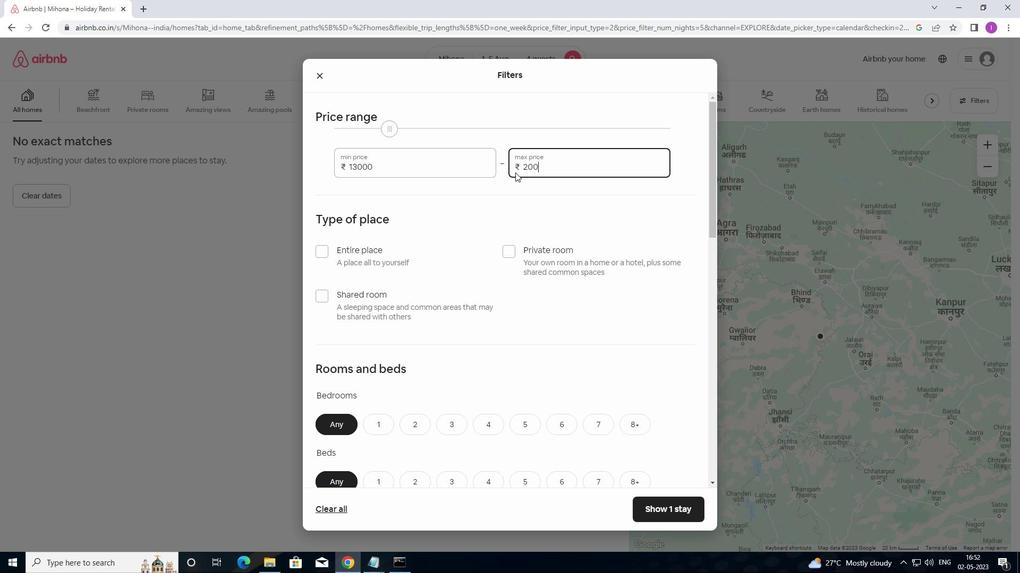 
Action: Mouse moved to (515, 172)
Screenshot: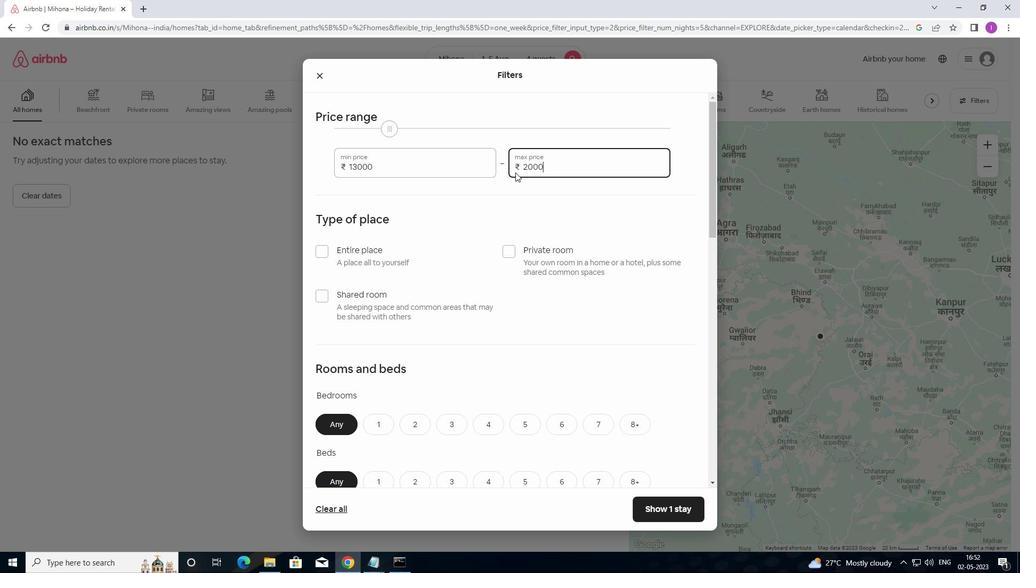 
Action: Key pressed 0
Screenshot: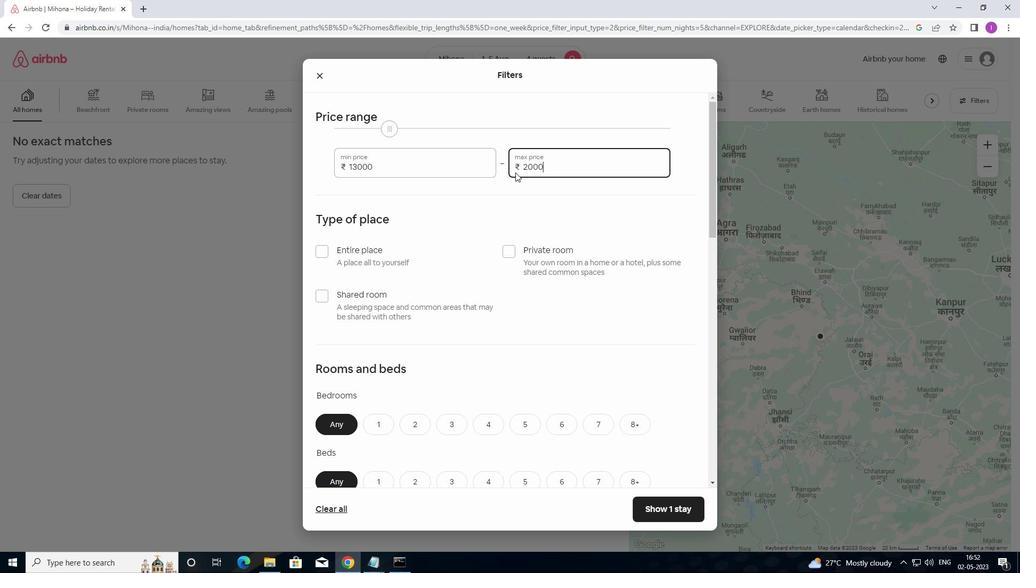 
Action: Mouse moved to (320, 250)
Screenshot: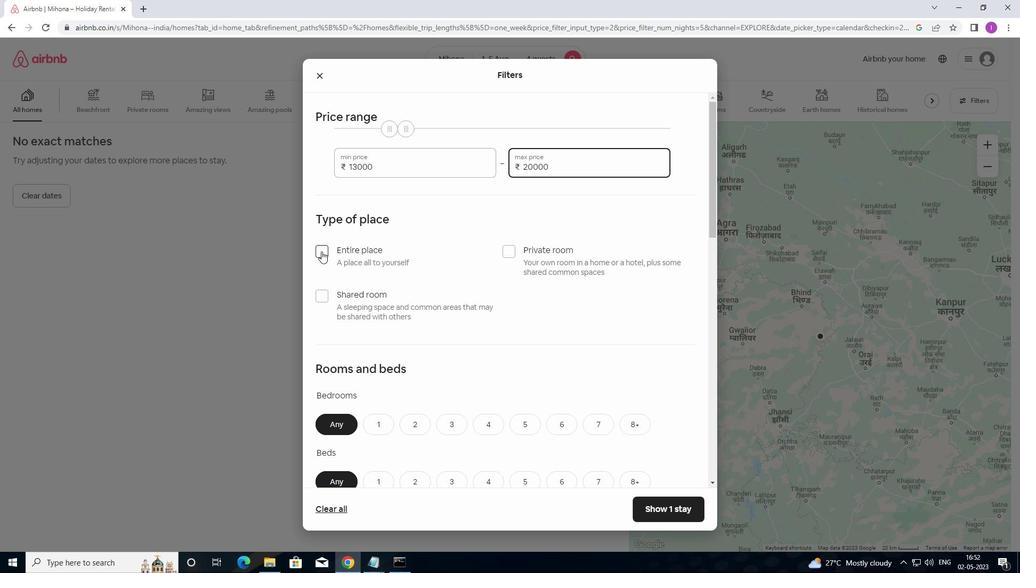 
Action: Mouse pressed left at (320, 250)
Screenshot: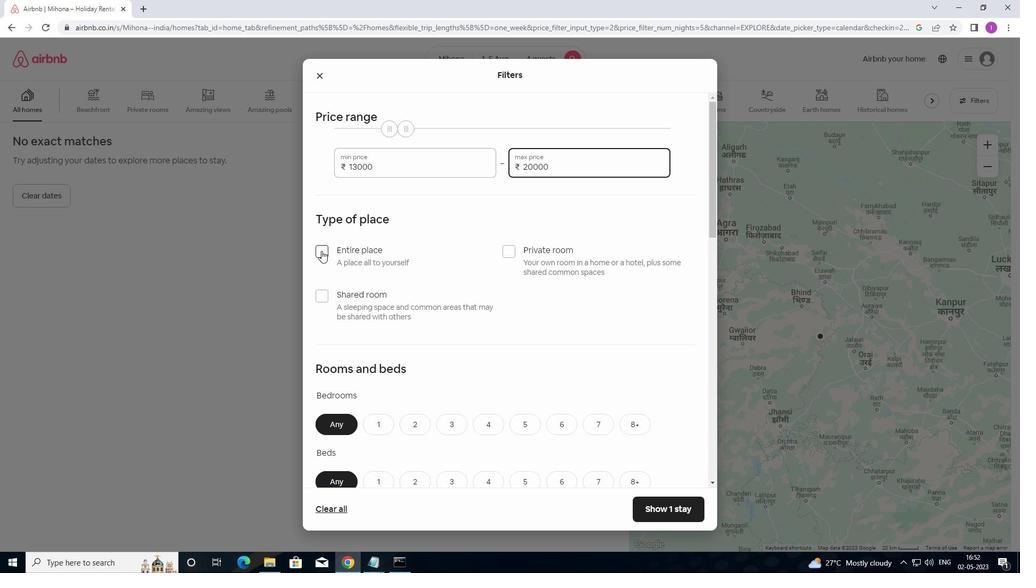 
Action: Mouse moved to (375, 250)
Screenshot: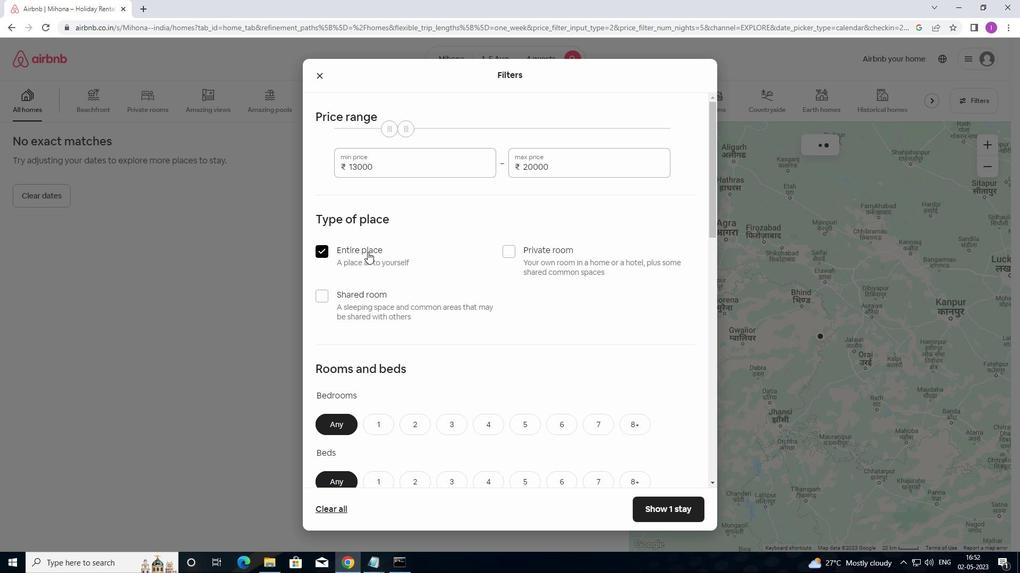 
Action: Mouse scrolled (375, 250) with delta (0, 0)
Screenshot: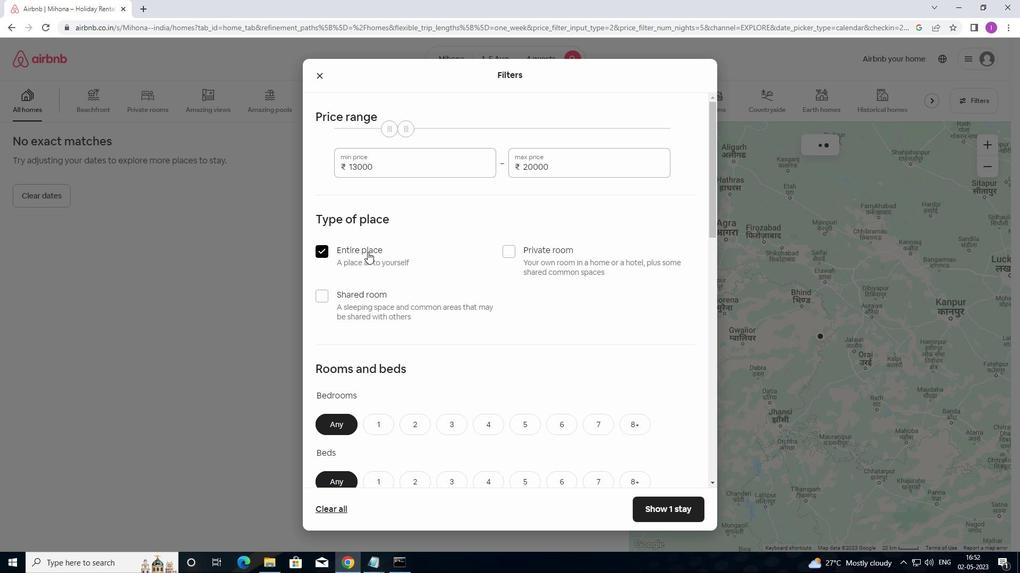 
Action: Mouse moved to (377, 251)
Screenshot: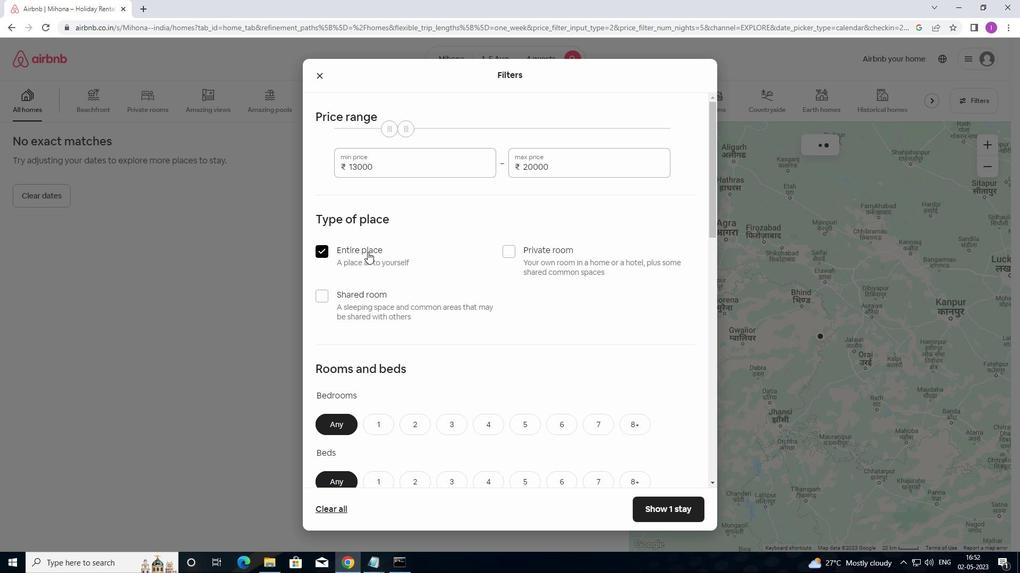 
Action: Mouse scrolled (377, 250) with delta (0, 0)
Screenshot: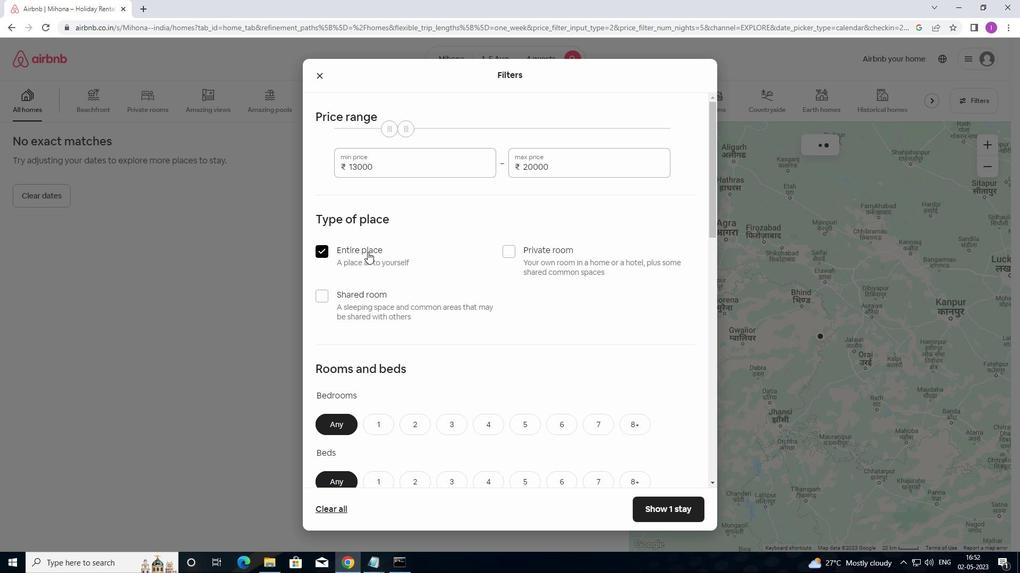 
Action: Mouse moved to (378, 252)
Screenshot: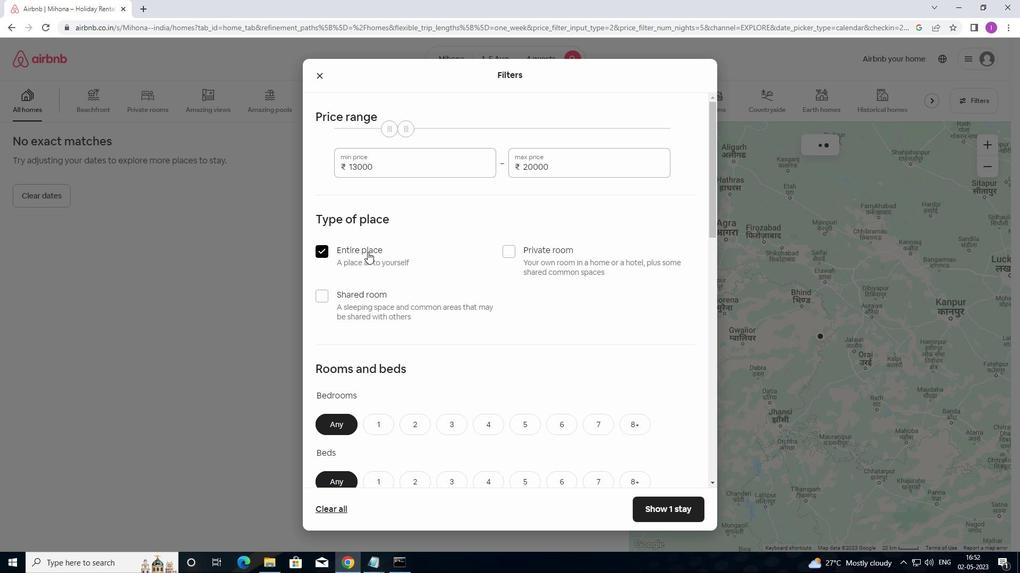 
Action: Mouse scrolled (378, 251) with delta (0, 0)
Screenshot: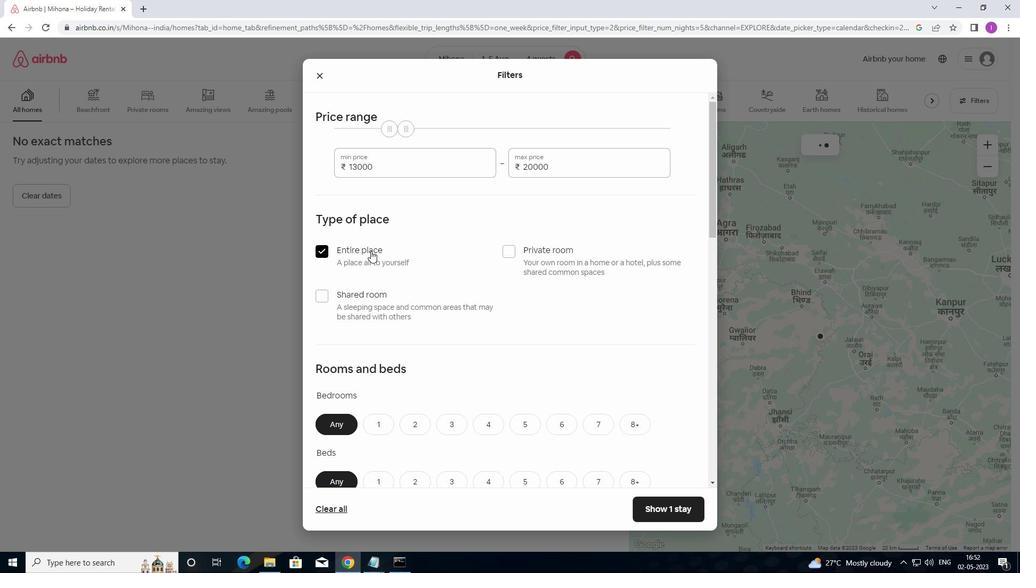 
Action: Mouse moved to (383, 253)
Screenshot: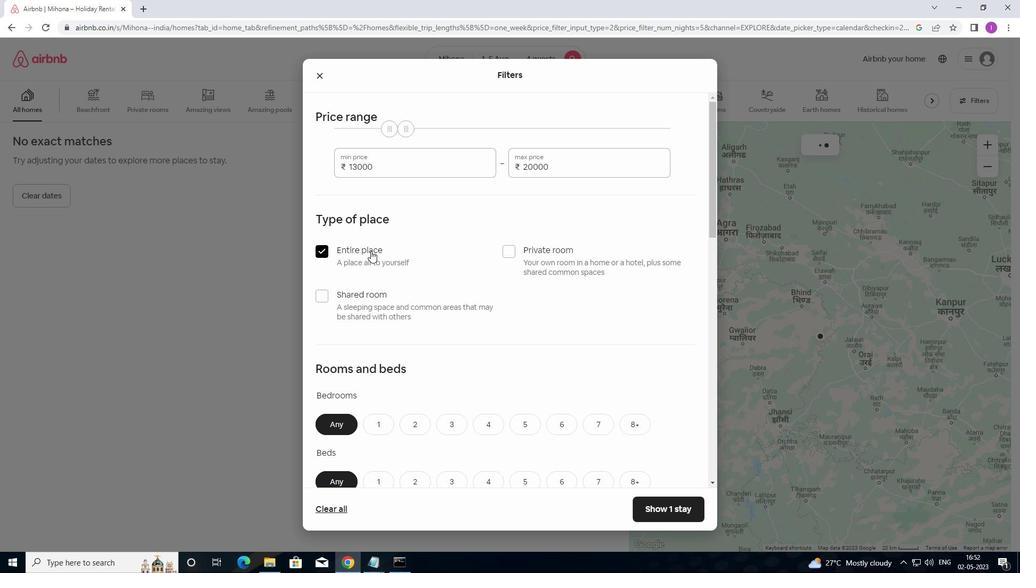 
Action: Mouse scrolled (383, 252) with delta (0, 0)
Screenshot: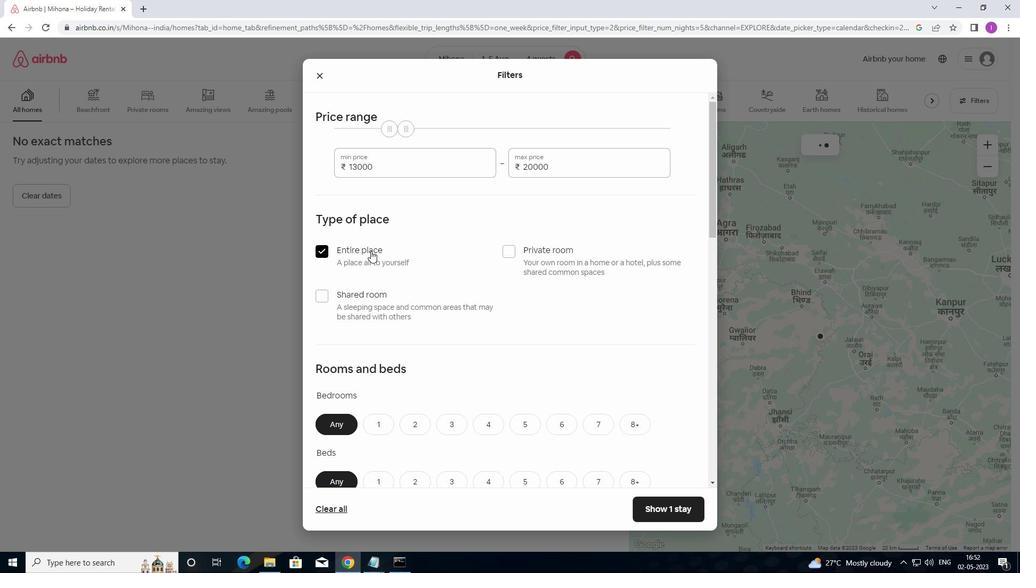 
Action: Mouse moved to (386, 253)
Screenshot: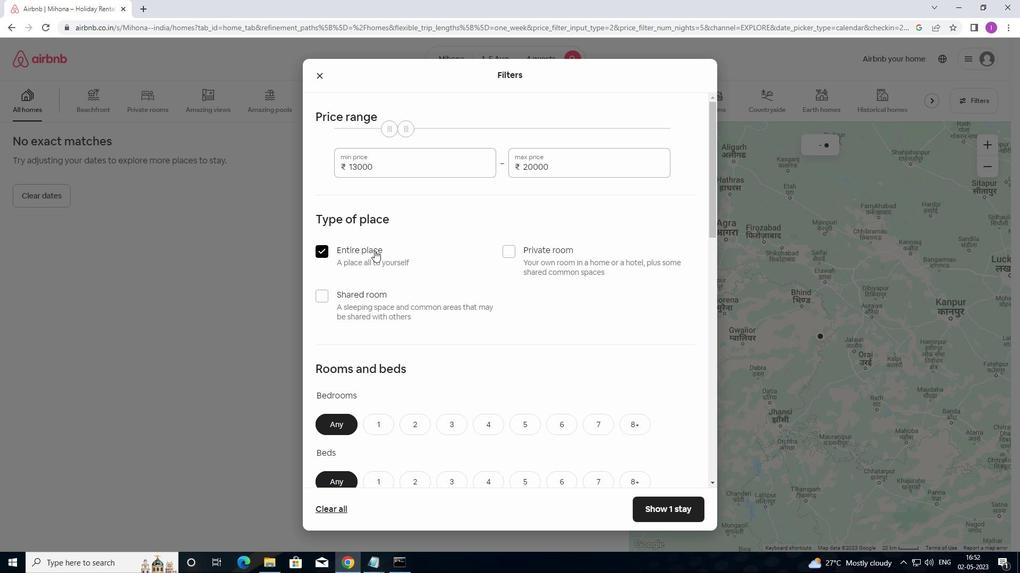 
Action: Mouse scrolled (386, 252) with delta (0, 0)
Screenshot: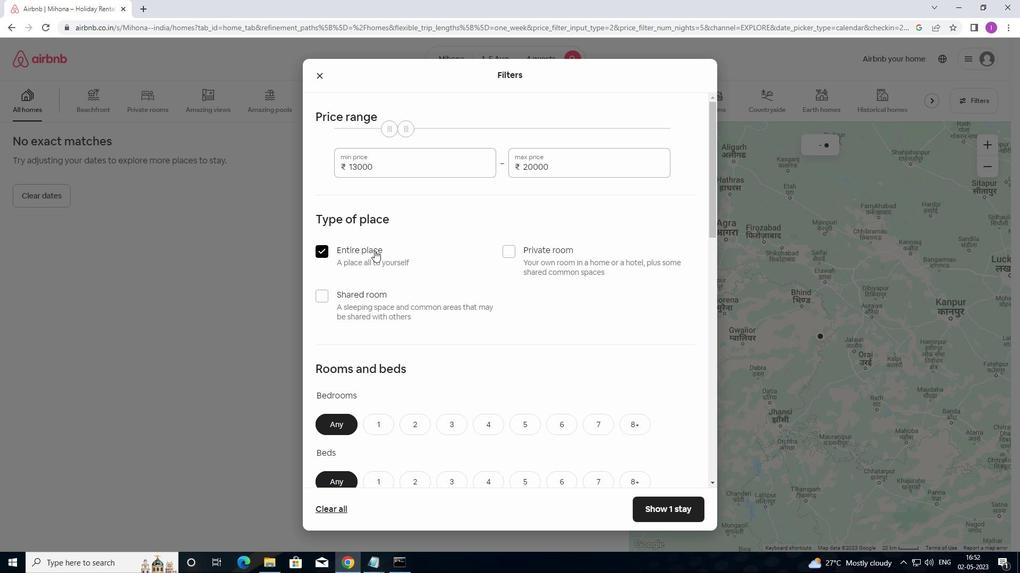 
Action: Mouse moved to (407, 165)
Screenshot: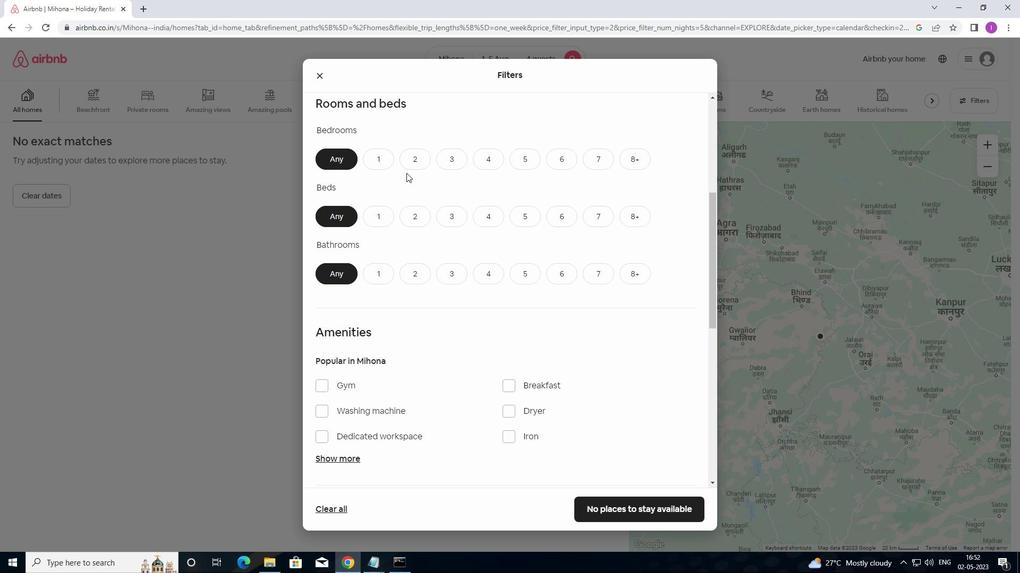 
Action: Mouse pressed left at (407, 165)
Screenshot: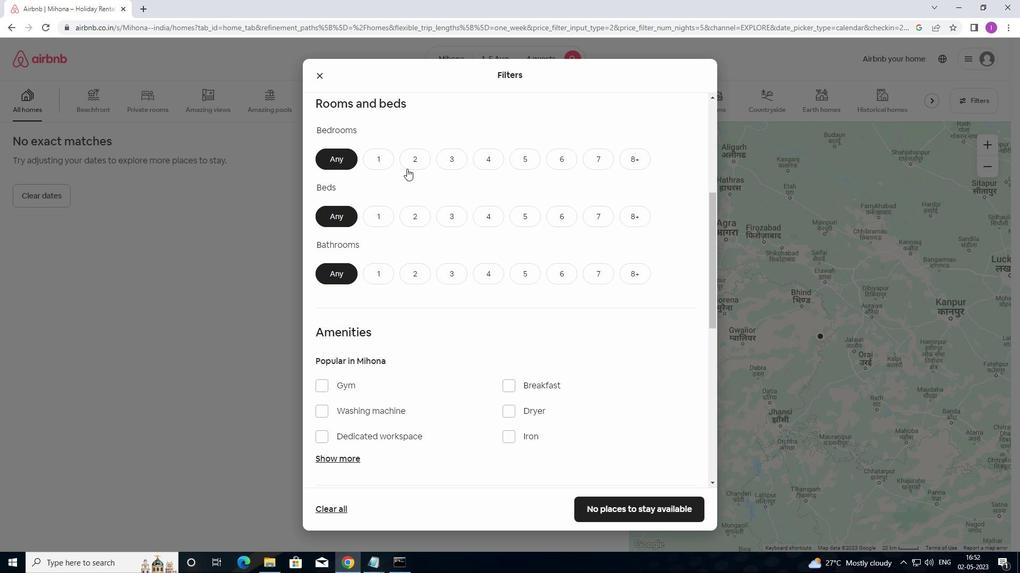 
Action: Mouse moved to (441, 218)
Screenshot: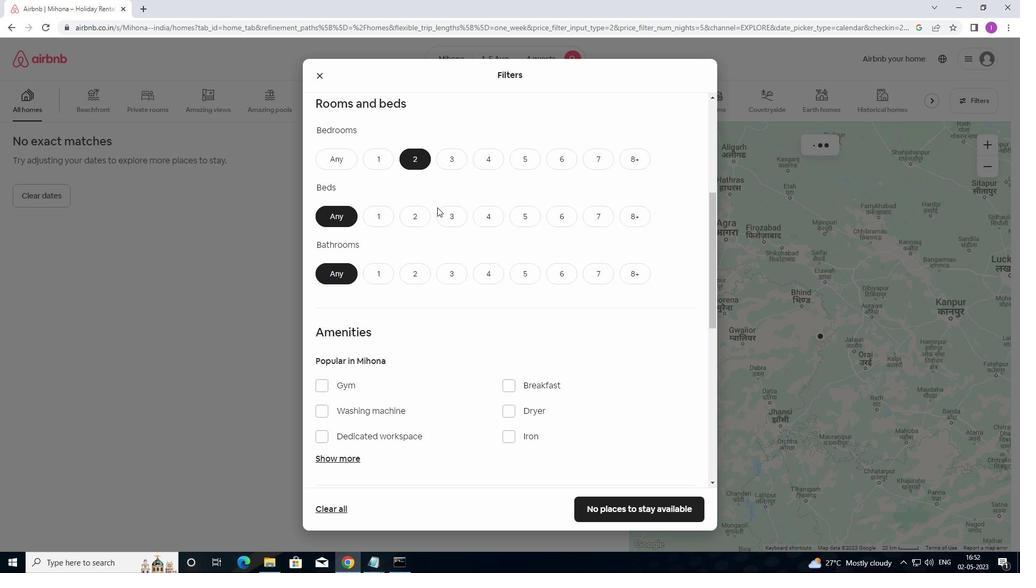 
Action: Mouse pressed left at (441, 218)
Screenshot: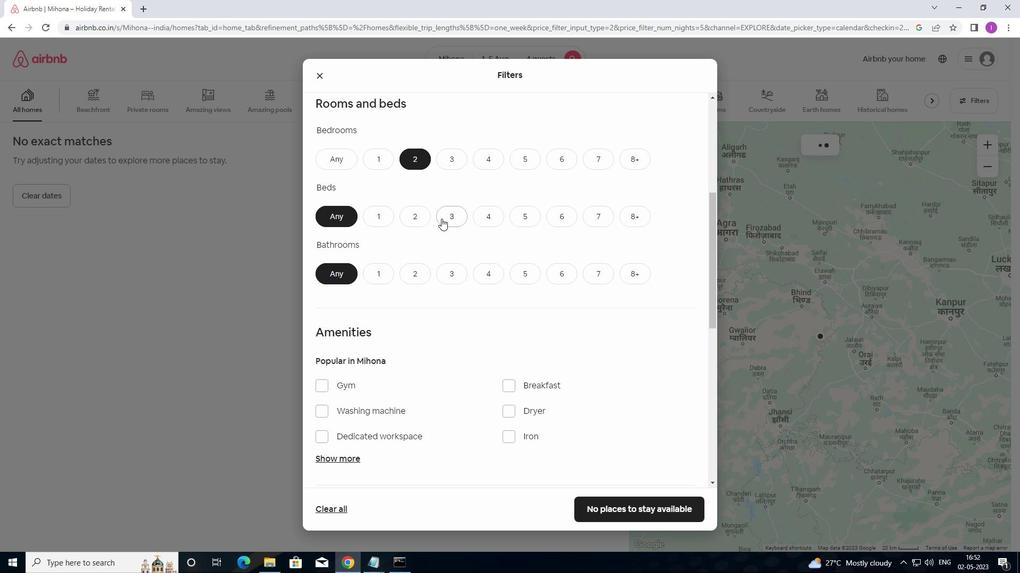 
Action: Mouse moved to (411, 273)
Screenshot: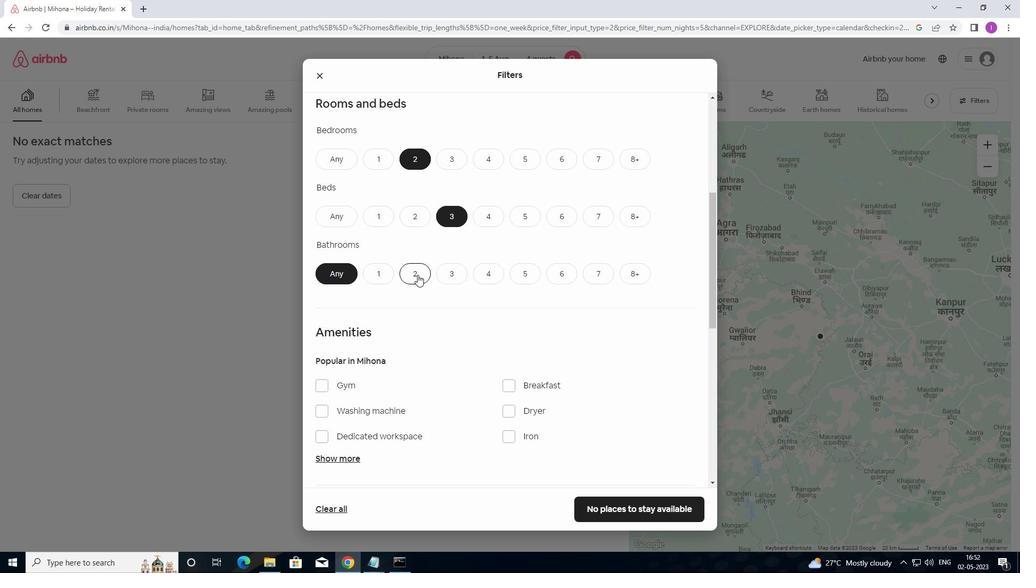
Action: Mouse pressed left at (411, 273)
Screenshot: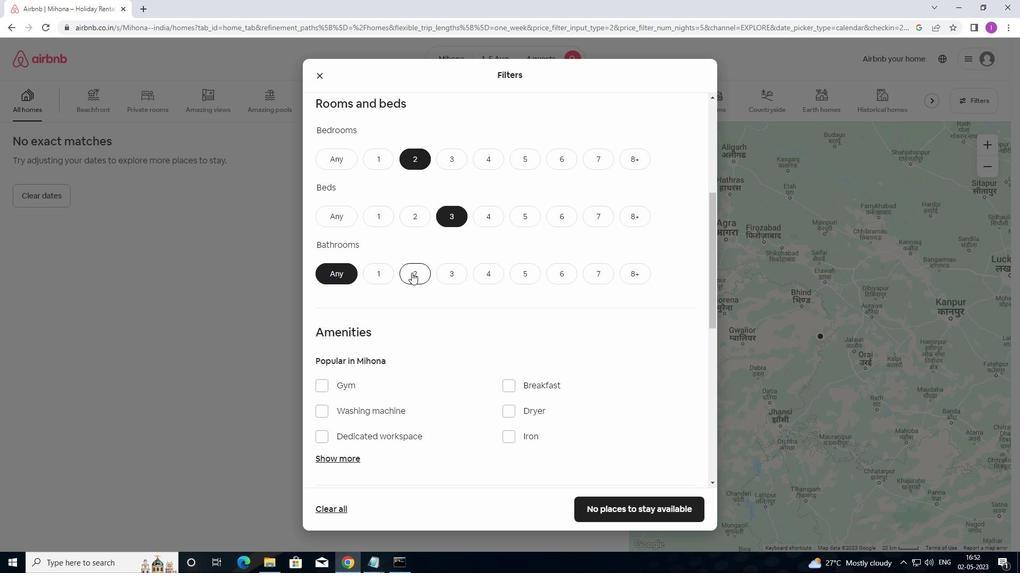 
Action: Mouse moved to (449, 278)
Screenshot: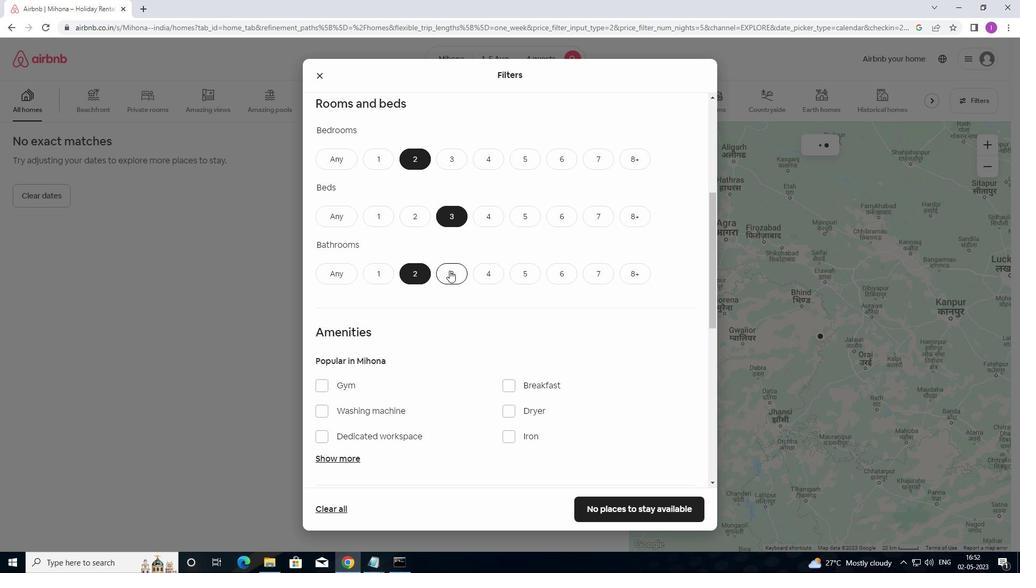 
Action: Mouse scrolled (449, 278) with delta (0, 0)
Screenshot: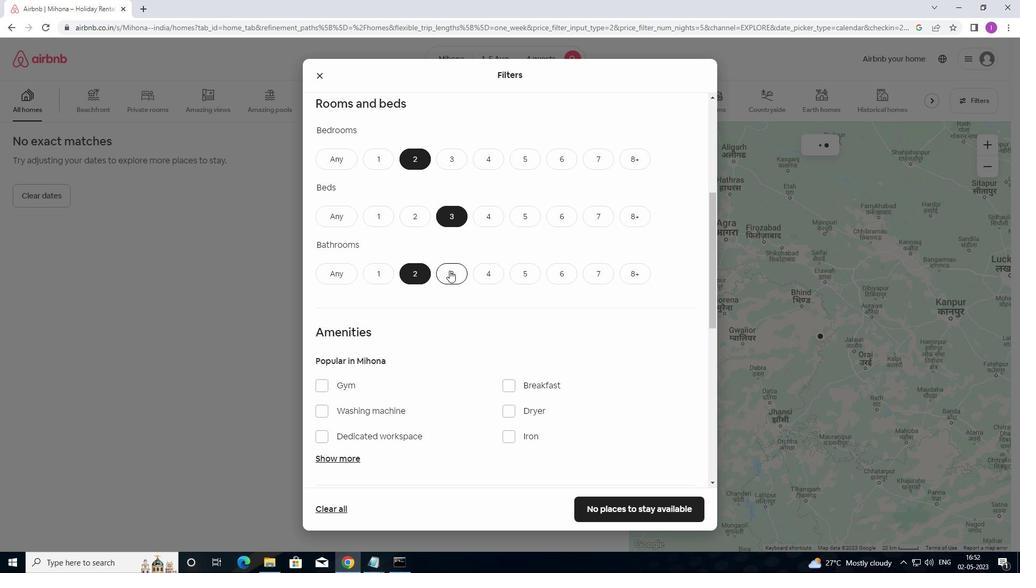 
Action: Mouse moved to (449, 280)
Screenshot: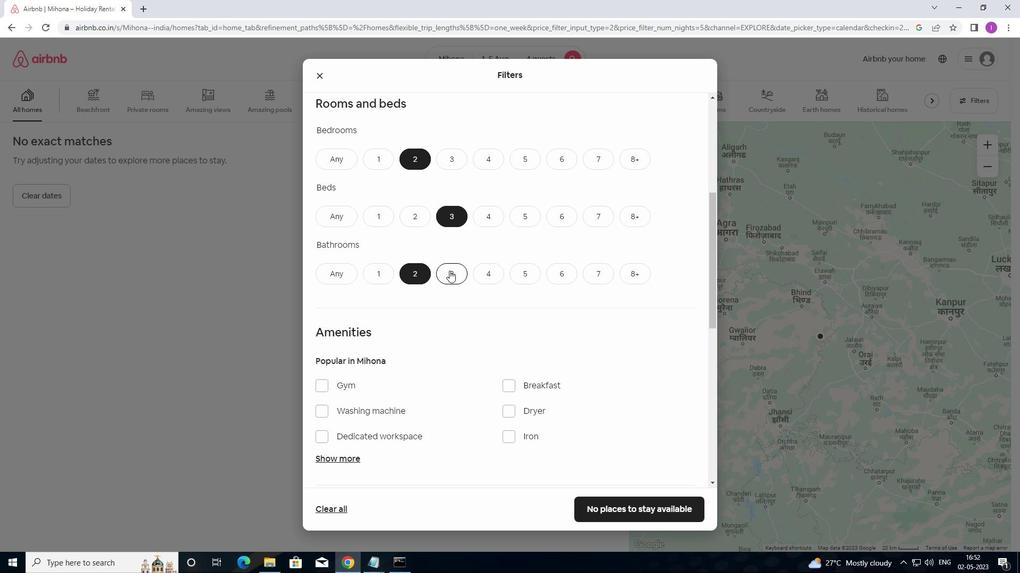 
Action: Mouse scrolled (449, 280) with delta (0, 0)
Screenshot: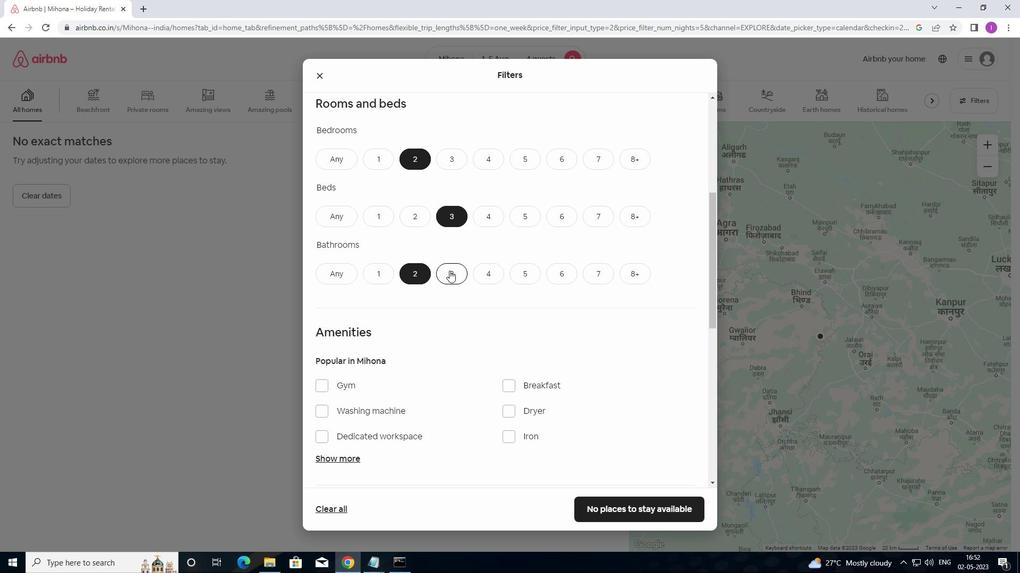 
Action: Mouse moved to (449, 282)
Screenshot: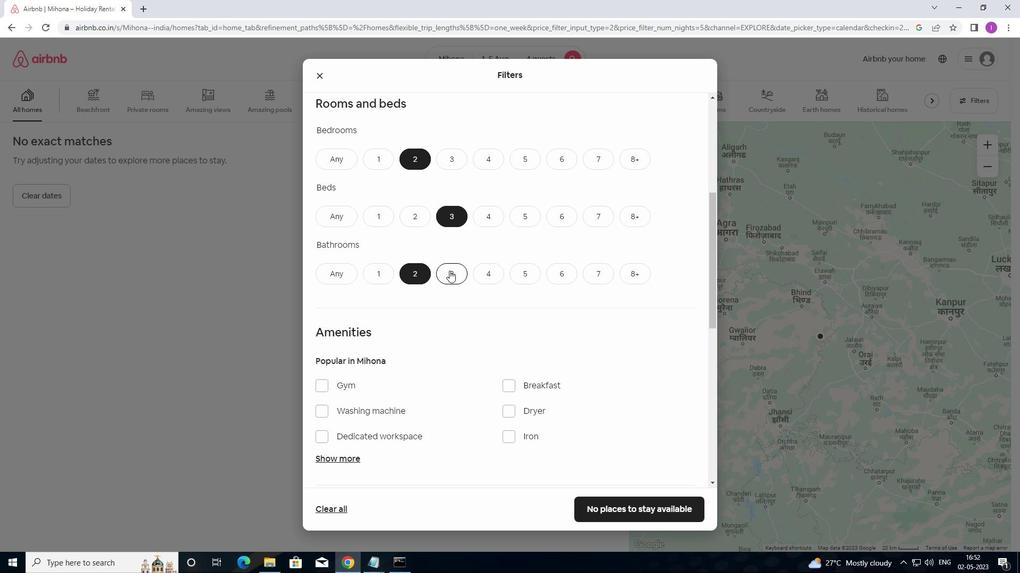 
Action: Mouse scrolled (449, 282) with delta (0, 0)
Screenshot: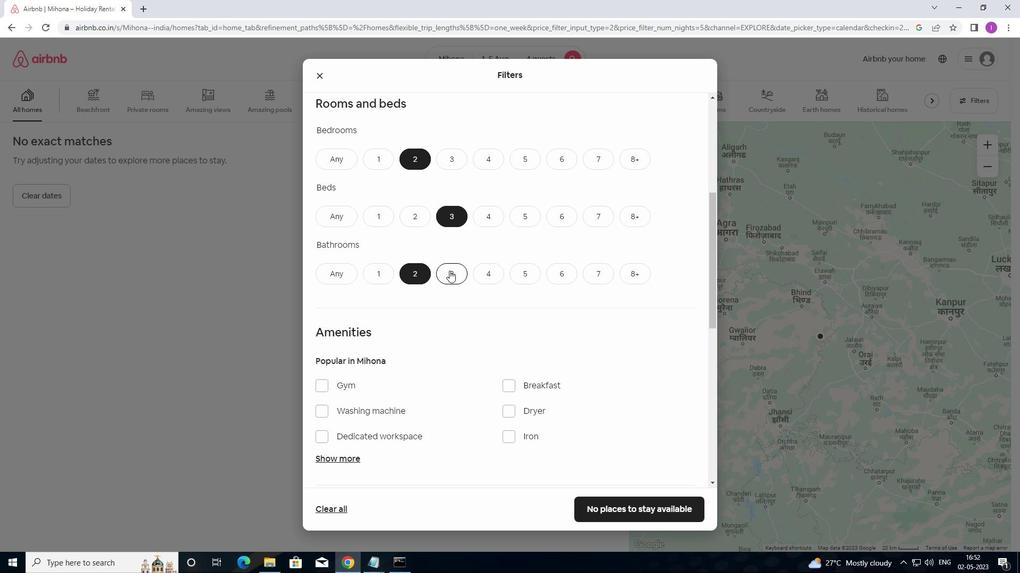
Action: Mouse scrolled (449, 282) with delta (0, 0)
Screenshot: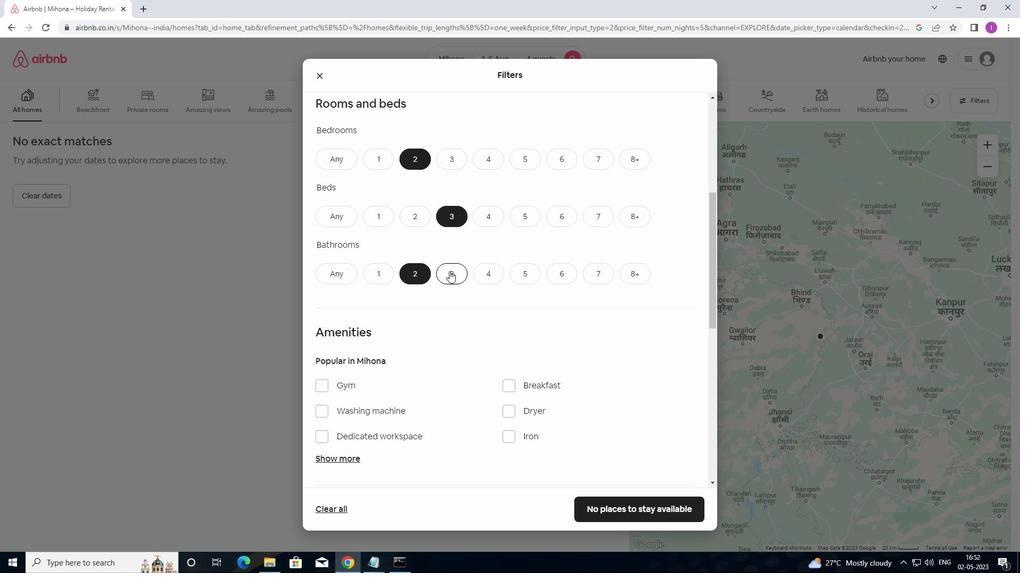 
Action: Mouse moved to (594, 290)
Screenshot: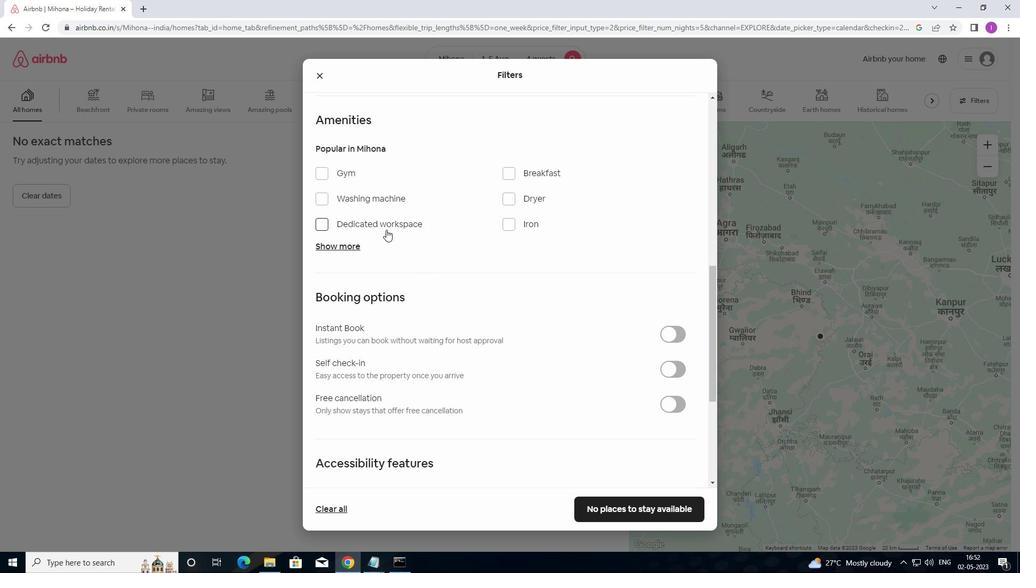 
Action: Mouse scrolled (594, 289) with delta (0, 0)
Screenshot: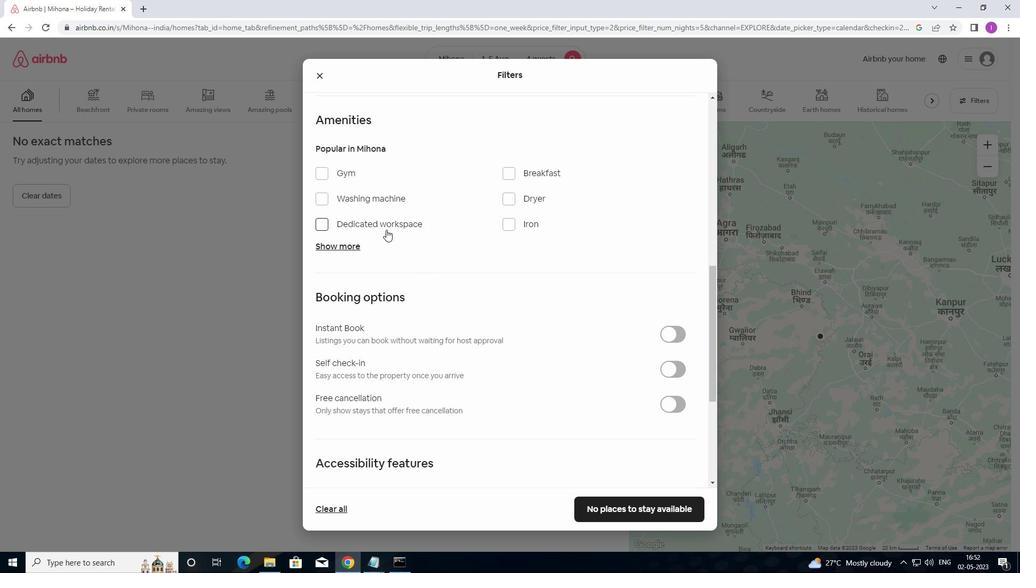 
Action: Mouse moved to (600, 298)
Screenshot: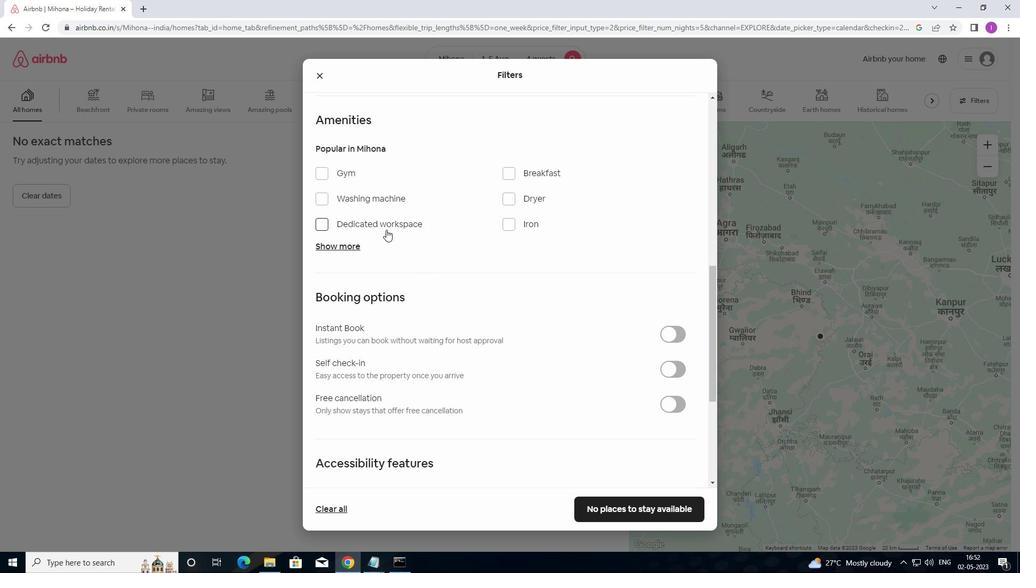 
Action: Mouse scrolled (600, 298) with delta (0, 0)
Screenshot: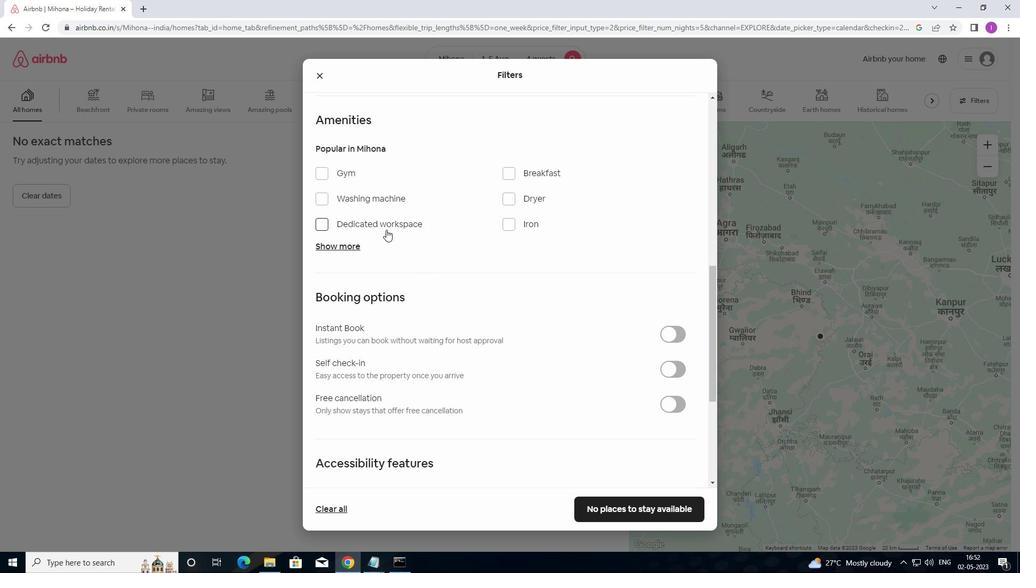 
Action: Mouse moved to (604, 303)
Screenshot: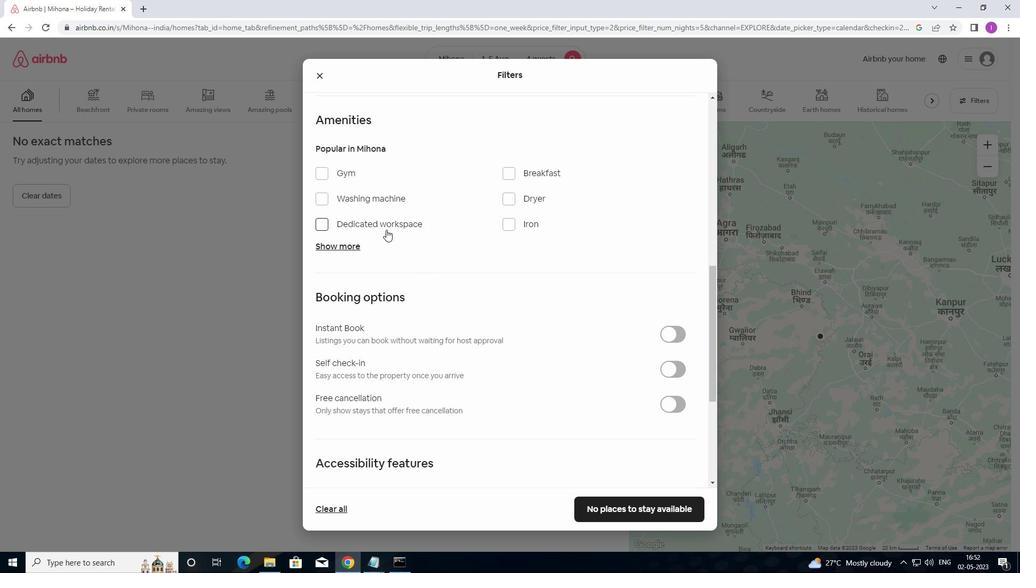 
Action: Mouse scrolled (604, 302) with delta (0, 0)
Screenshot: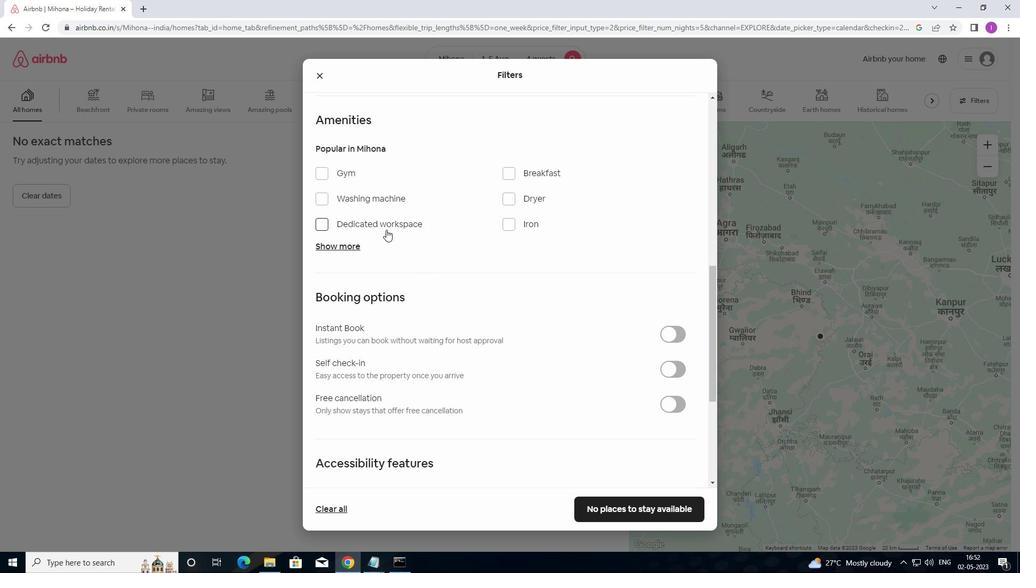 
Action: Mouse moved to (682, 211)
Screenshot: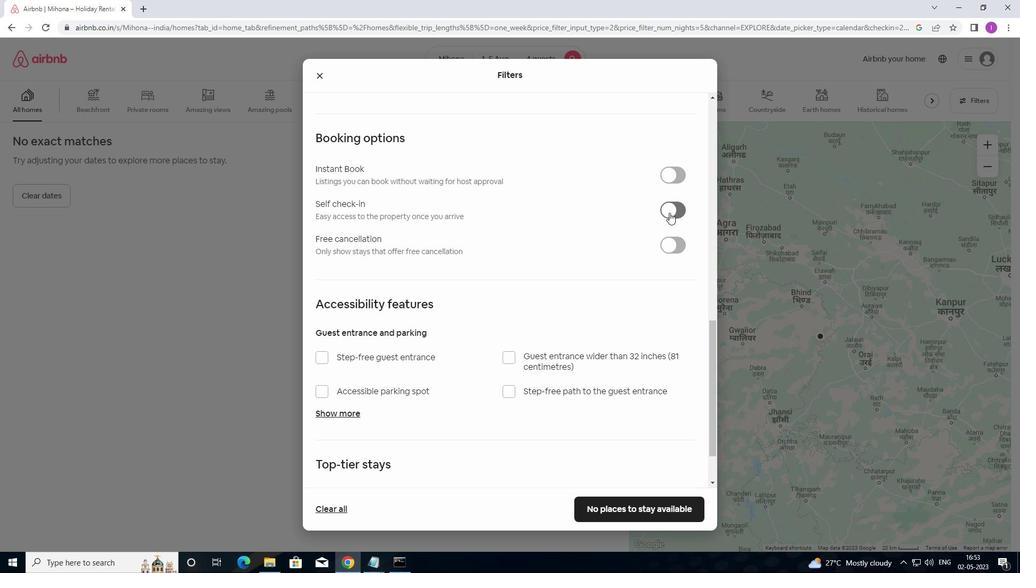
Action: Mouse pressed left at (682, 211)
Screenshot: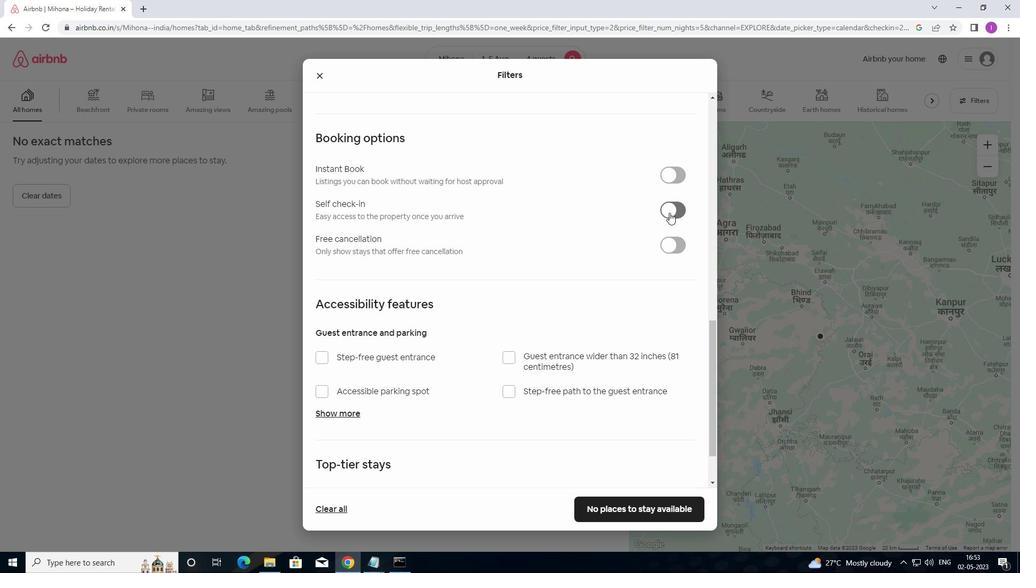 
Action: Mouse moved to (509, 294)
Screenshot: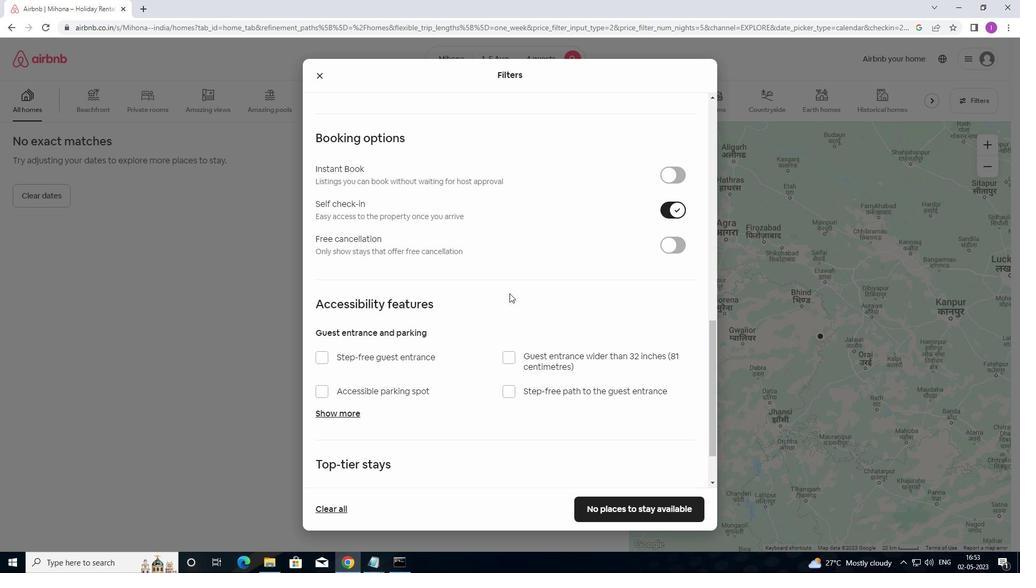 
Action: Mouse scrolled (509, 294) with delta (0, 0)
Screenshot: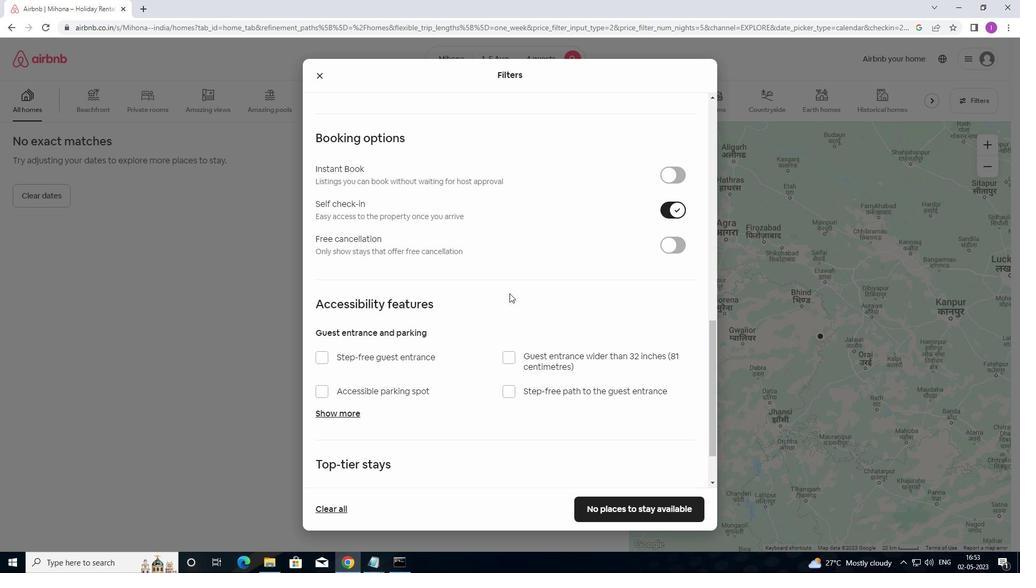 
Action: Mouse moved to (510, 295)
Screenshot: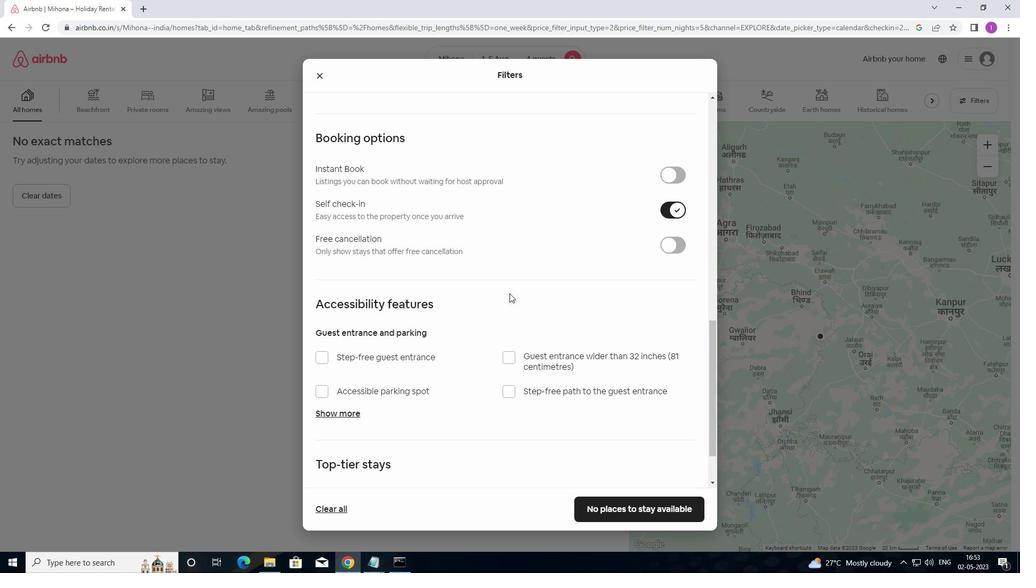 
Action: Mouse scrolled (510, 294) with delta (0, 0)
Screenshot: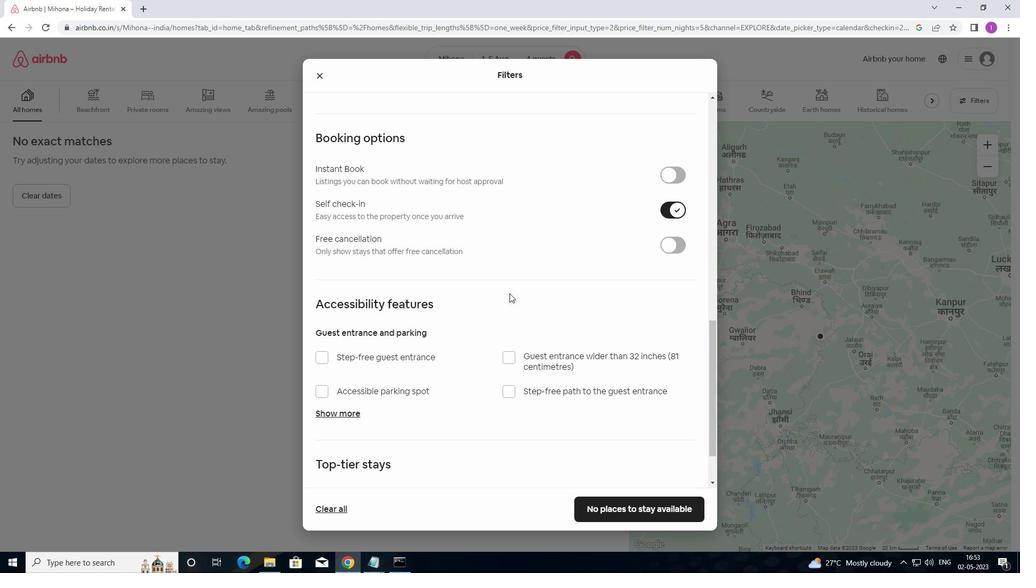 
Action: Mouse moved to (514, 285)
Screenshot: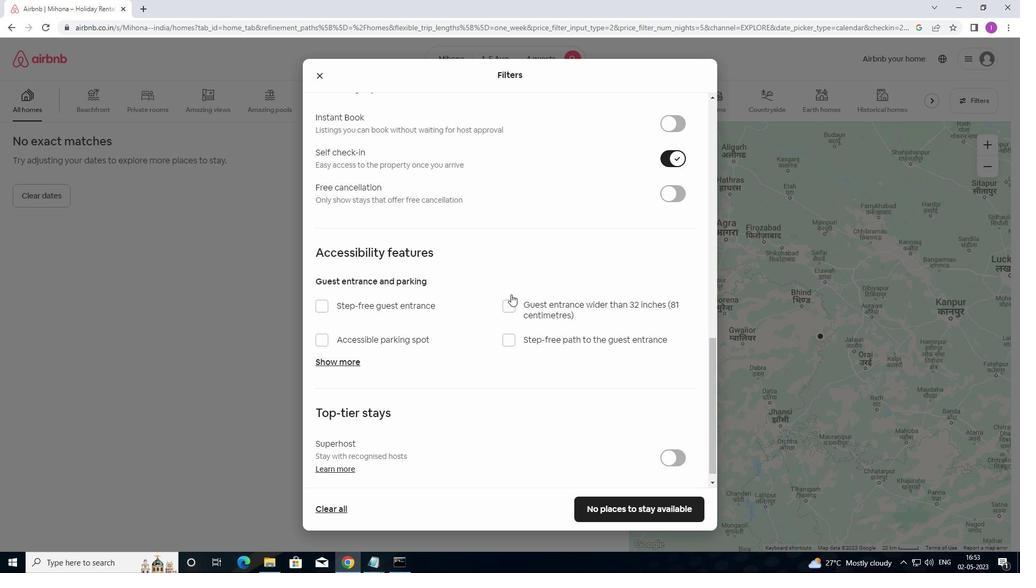 
Action: Mouse scrolled (514, 285) with delta (0, 0)
Screenshot: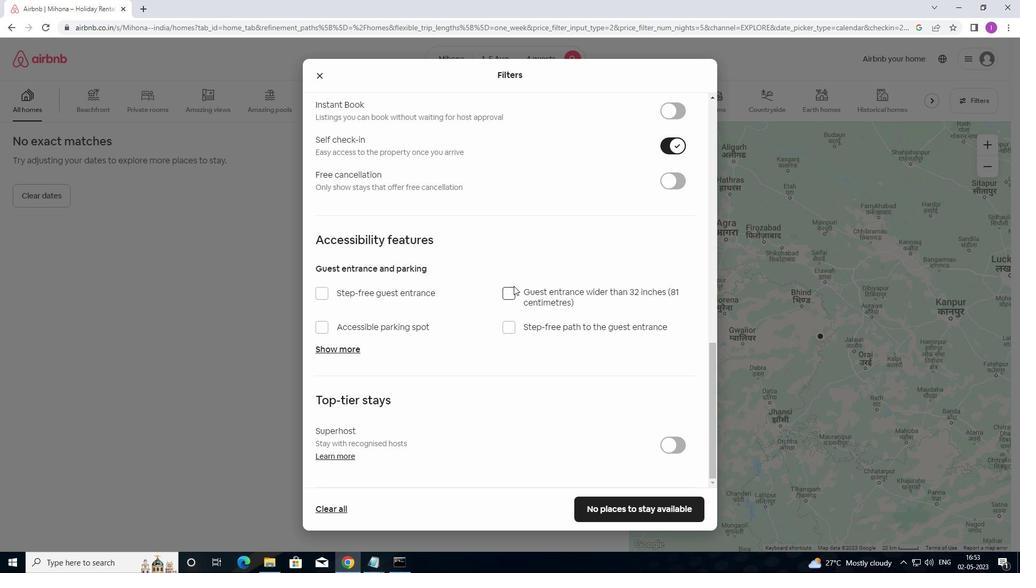 
Action: Mouse scrolled (514, 285) with delta (0, 0)
Screenshot: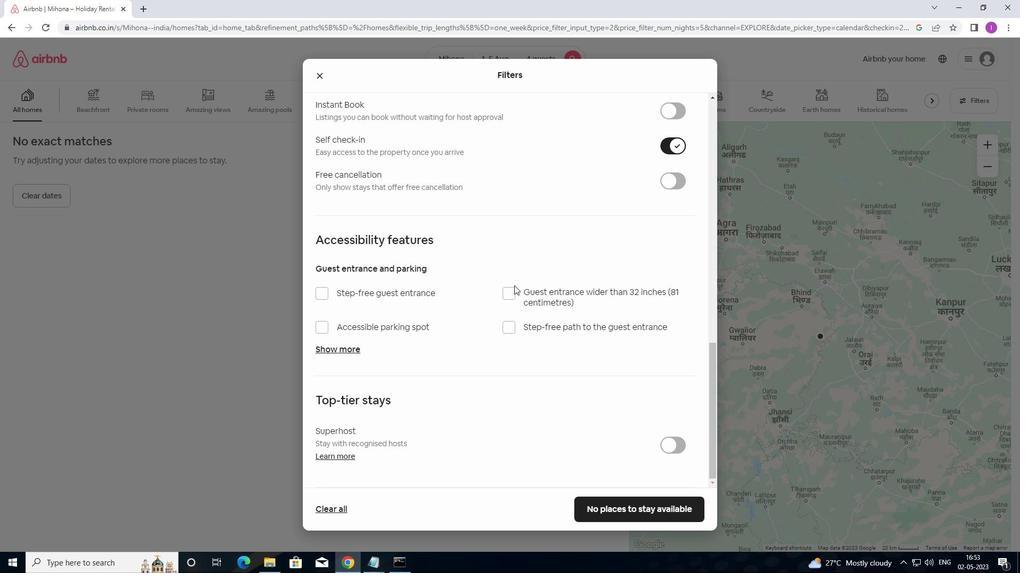 
Action: Mouse scrolled (514, 285) with delta (0, 0)
Screenshot: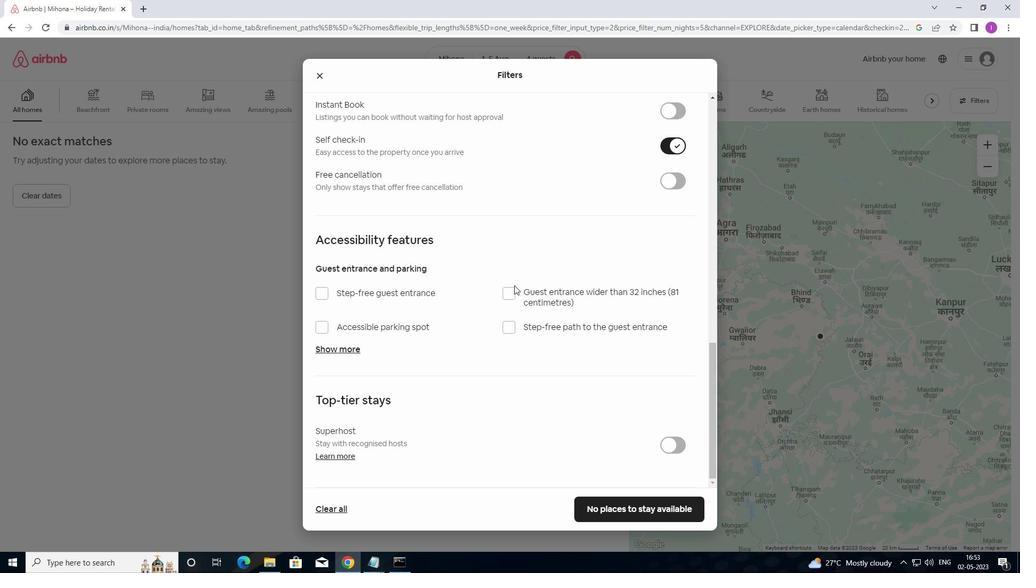
Action: Mouse moved to (378, 456)
Screenshot: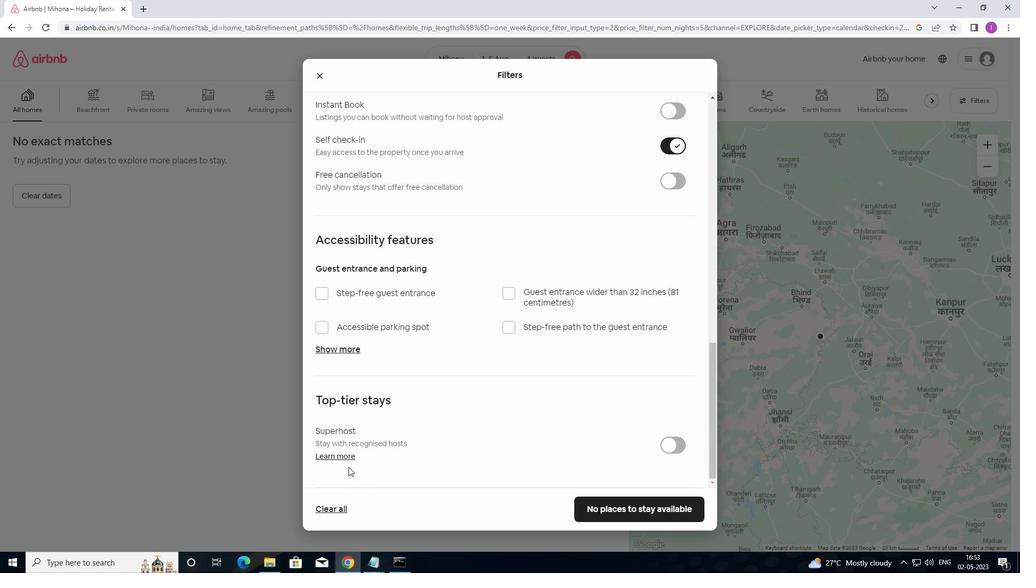 
Action: Mouse scrolled (378, 456) with delta (0, 0)
Screenshot: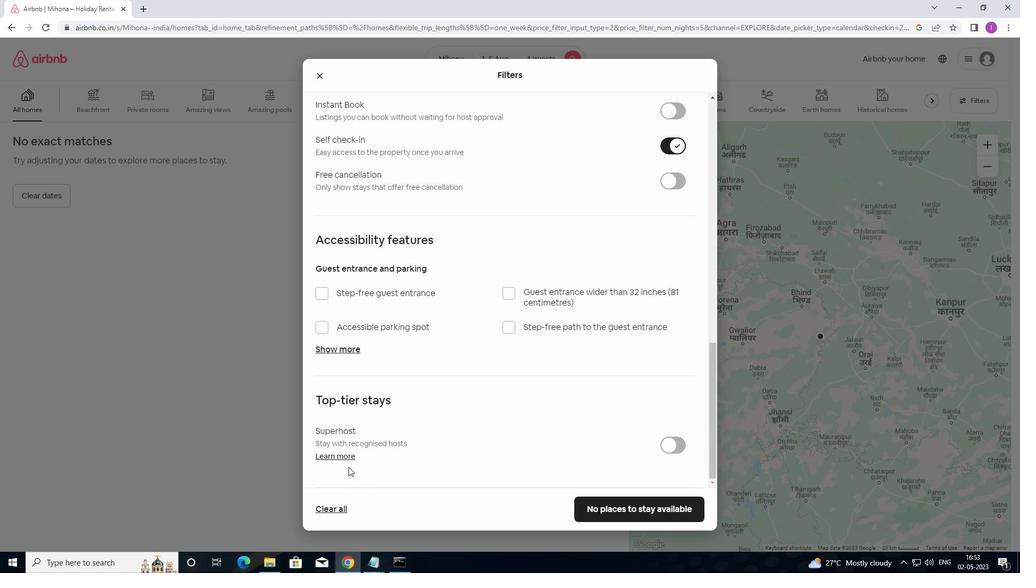 
Action: Mouse moved to (417, 456)
Screenshot: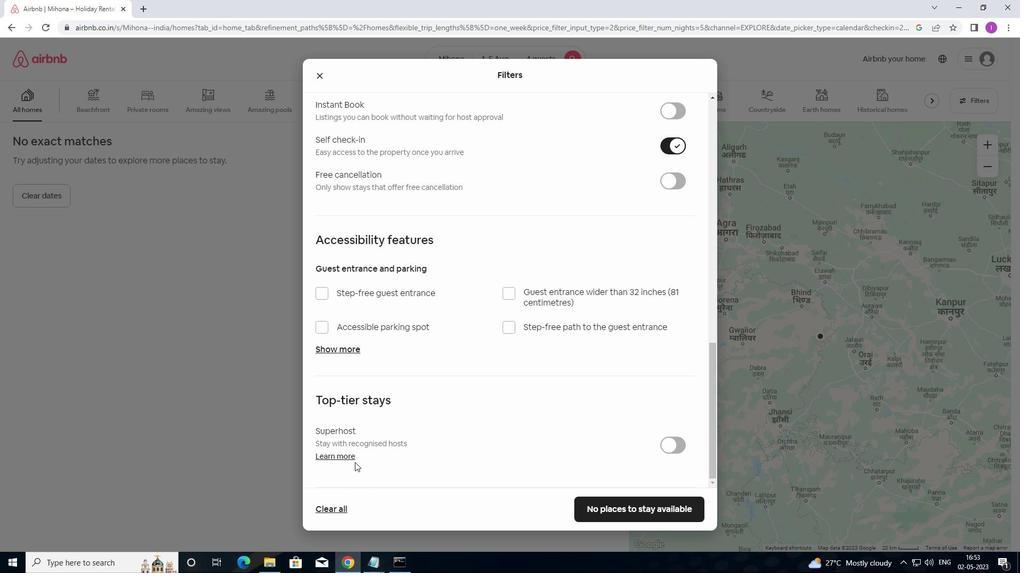 
Action: Mouse scrolled (417, 456) with delta (0, 0)
Screenshot: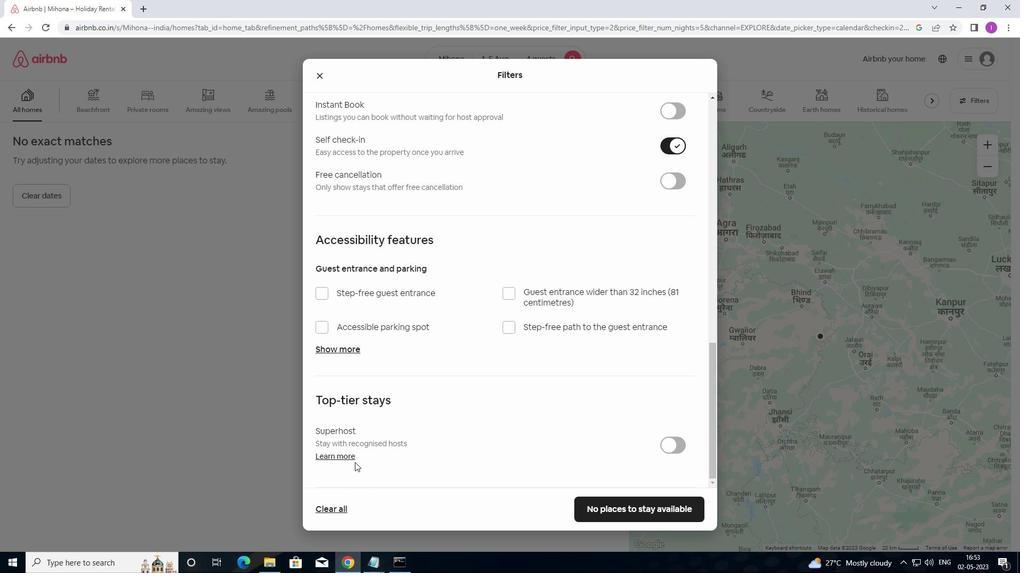 
Action: Mouse moved to (453, 450)
Screenshot: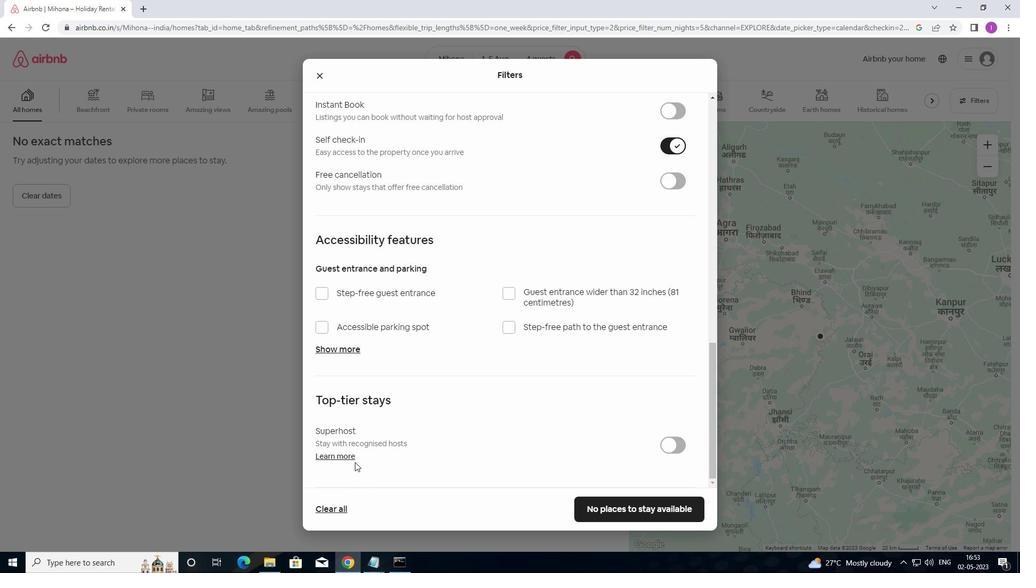
Action: Mouse scrolled (453, 450) with delta (0, 0)
Screenshot: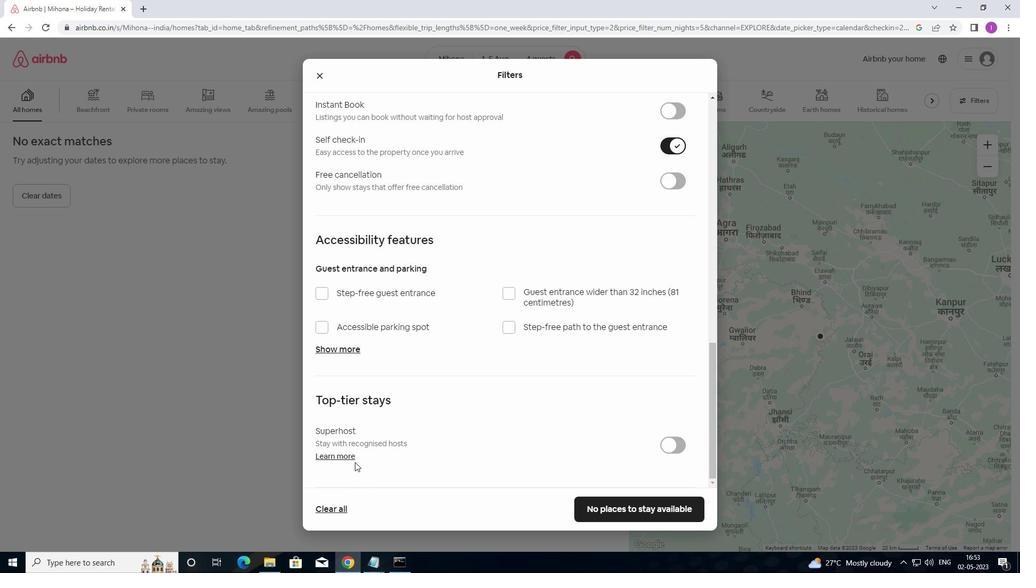 
Action: Mouse moved to (603, 510)
Screenshot: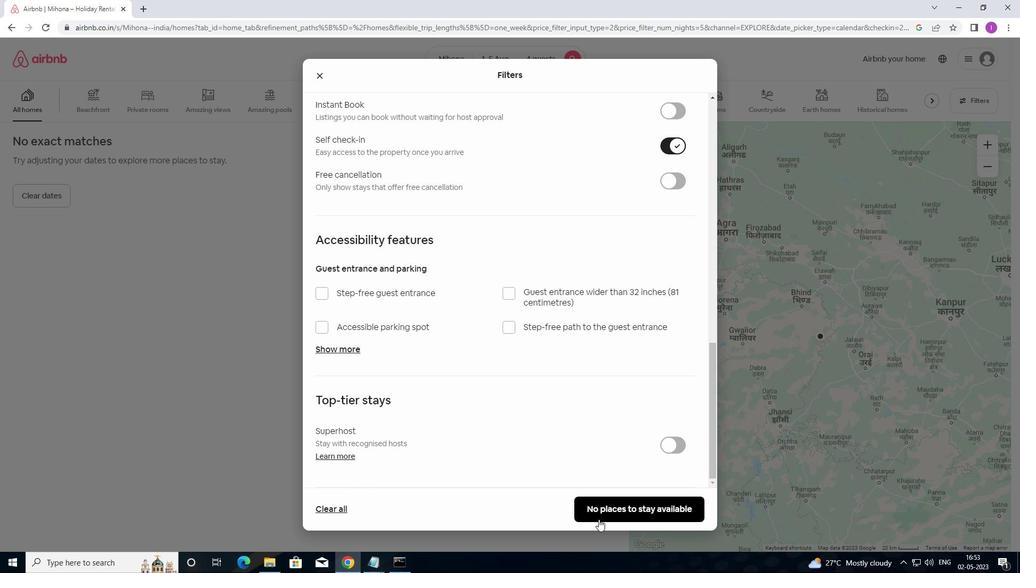 
Action: Mouse pressed left at (603, 510)
Screenshot: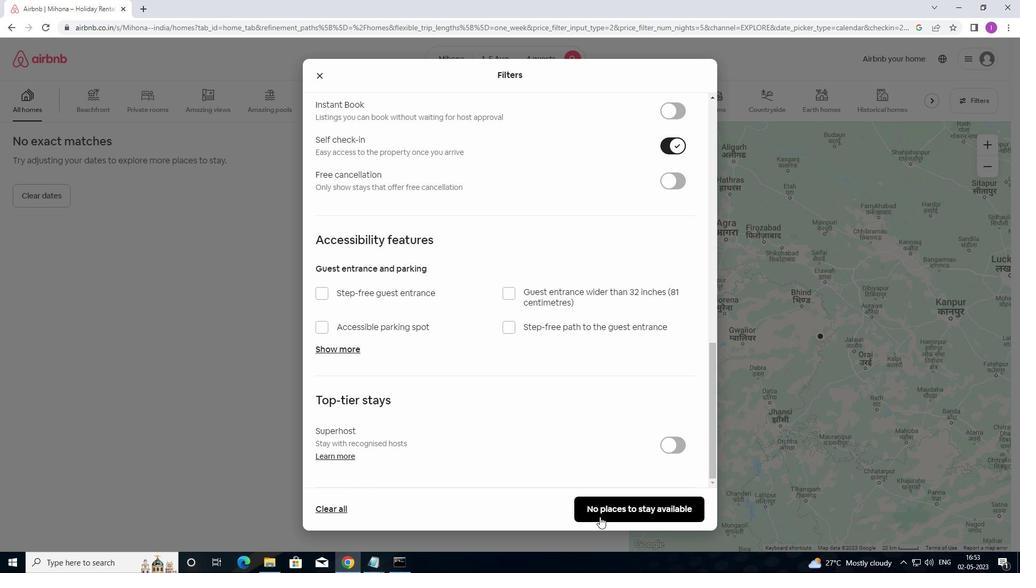 
Action: Mouse moved to (601, 492)
Screenshot: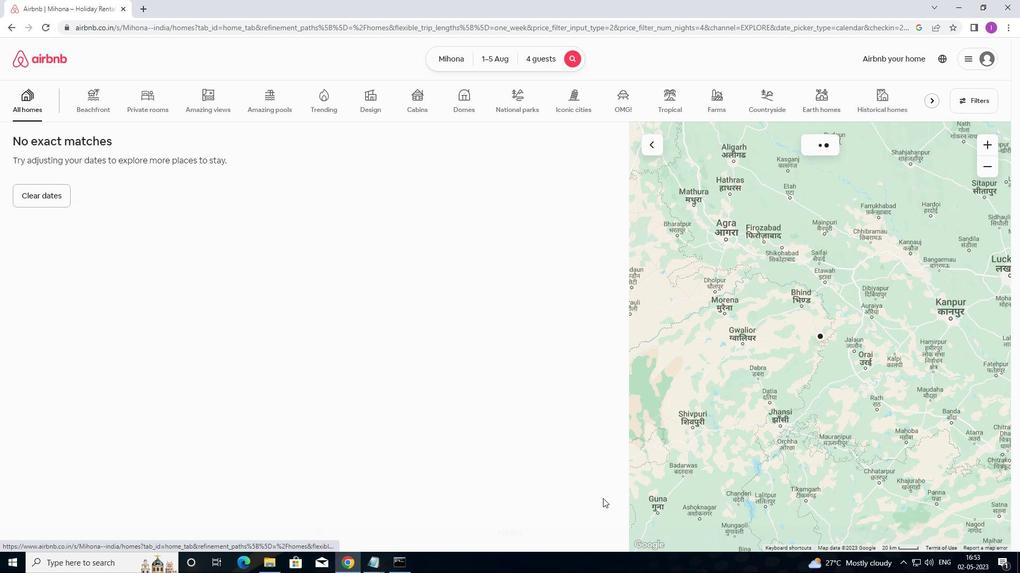 
